 Task: Send an email with the signature Levi Robinson with the subject Request for feedback on a training manual and the message I would like to request a project status update report. from softage.3@softage.net to softage.1@softage.net with an attached audio file Audio_short_story.mp3 and move the email from Sent Items to the folder Inquiries
Action: Mouse moved to (189, 310)
Screenshot: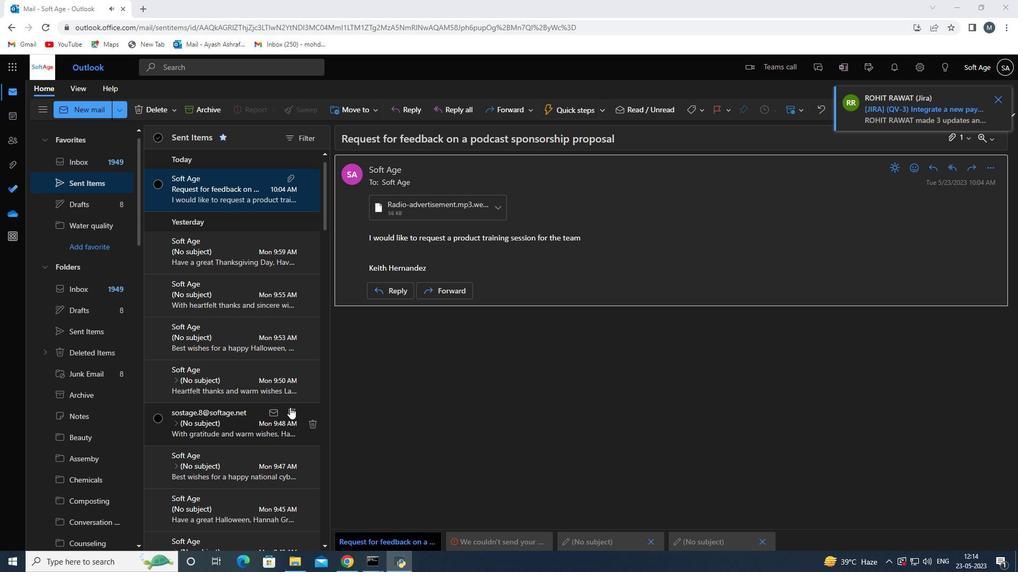 
Action: Mouse scrolled (189, 311) with delta (0, 0)
Screenshot: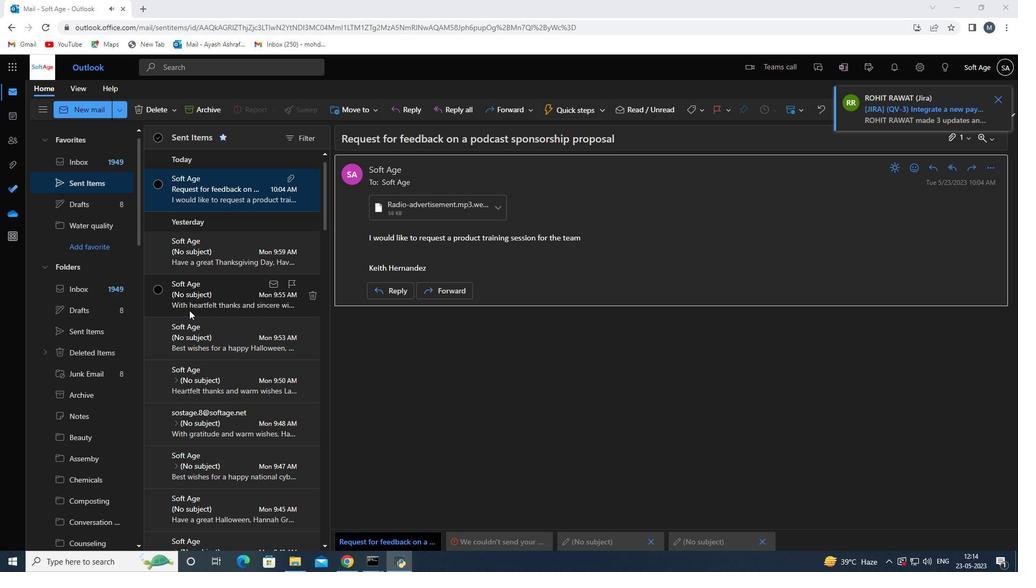 
Action: Mouse scrolled (189, 311) with delta (0, 0)
Screenshot: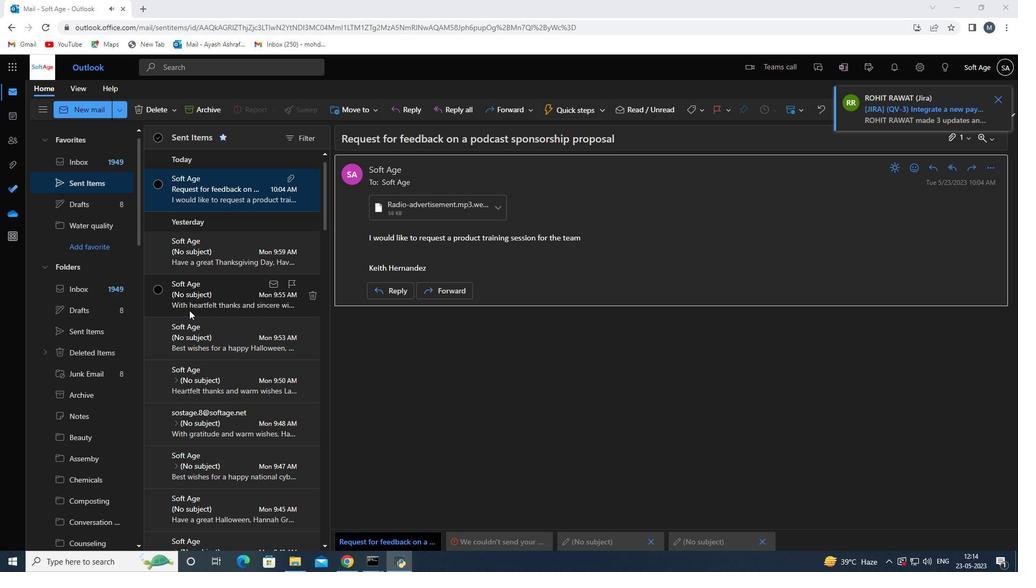 
Action: Mouse moved to (83, 165)
Screenshot: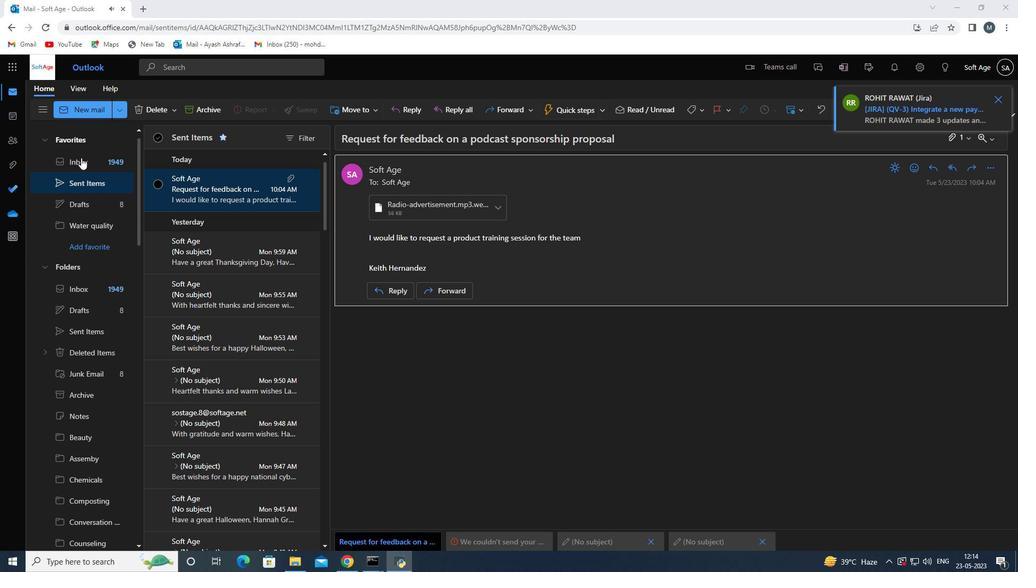 
Action: Mouse pressed left at (83, 165)
Screenshot: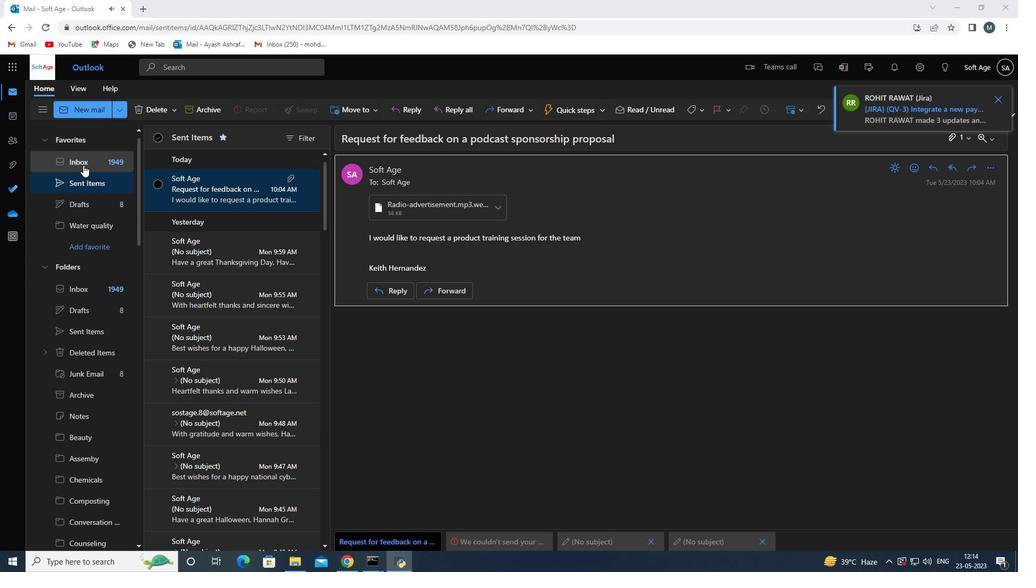 
Action: Mouse moved to (83, 108)
Screenshot: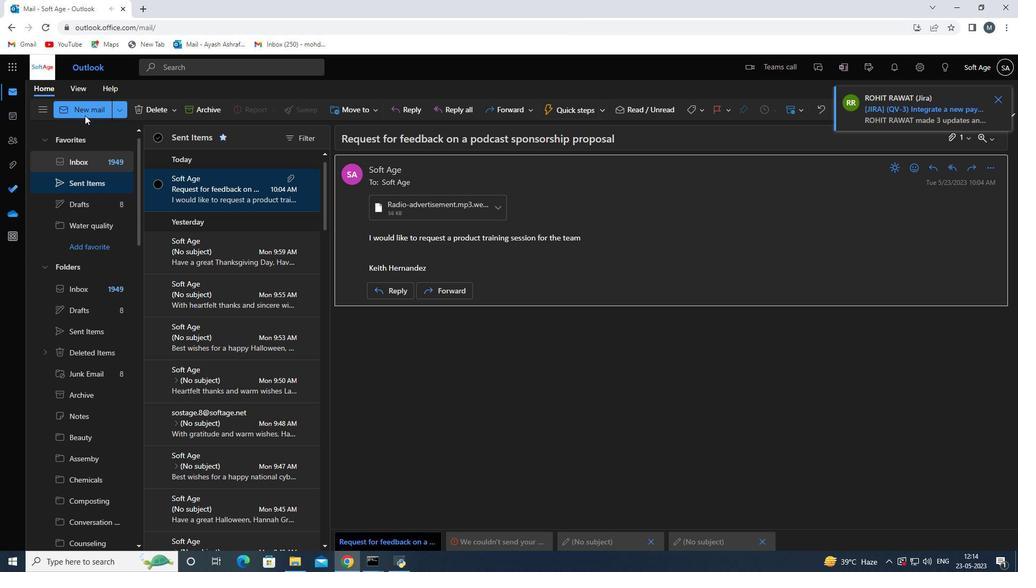 
Action: Mouse pressed left at (83, 108)
Screenshot: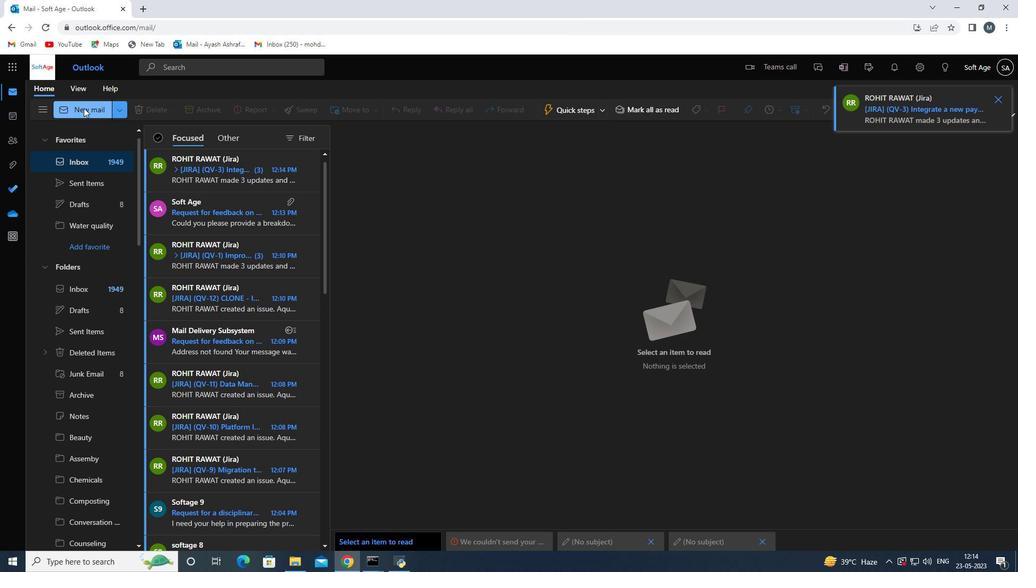 
Action: Mouse moved to (707, 111)
Screenshot: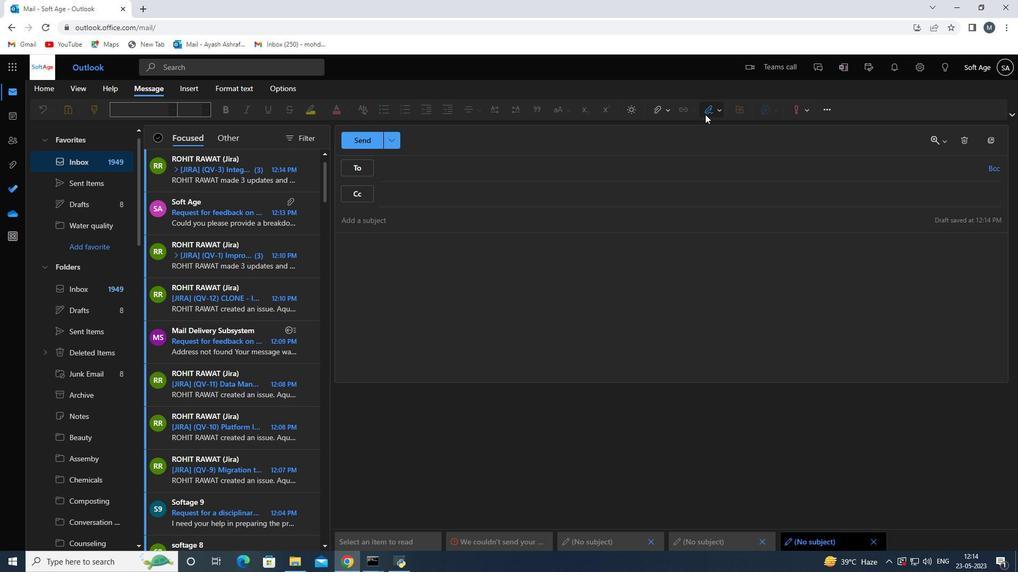 
Action: Mouse pressed left at (707, 111)
Screenshot: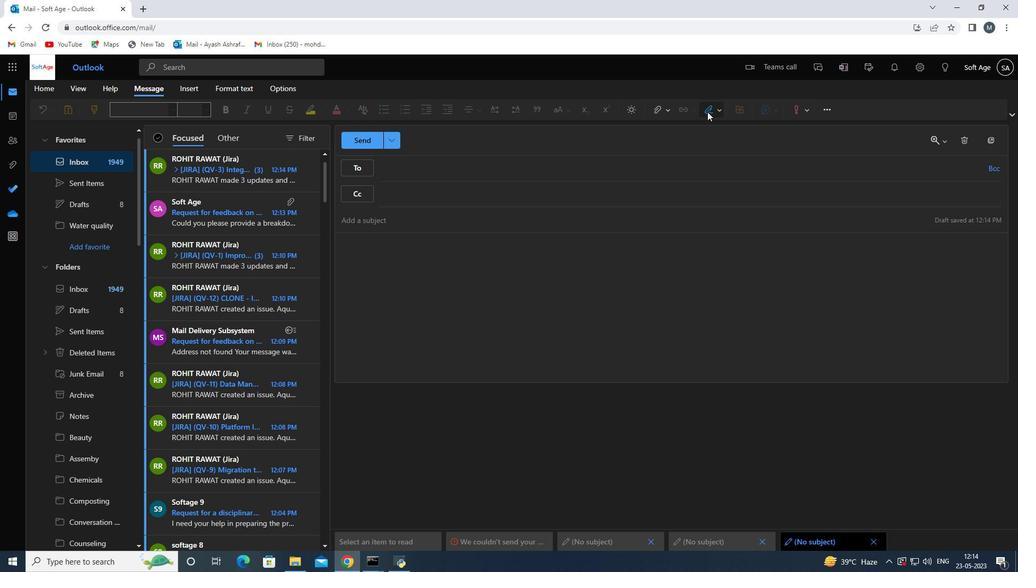 
Action: Mouse moved to (703, 153)
Screenshot: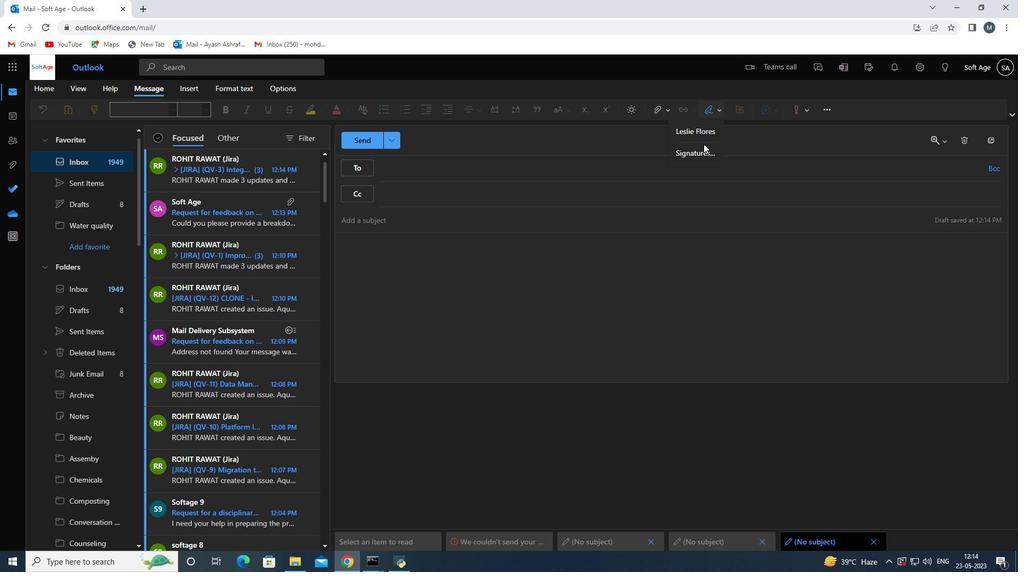 
Action: Mouse pressed left at (703, 153)
Screenshot: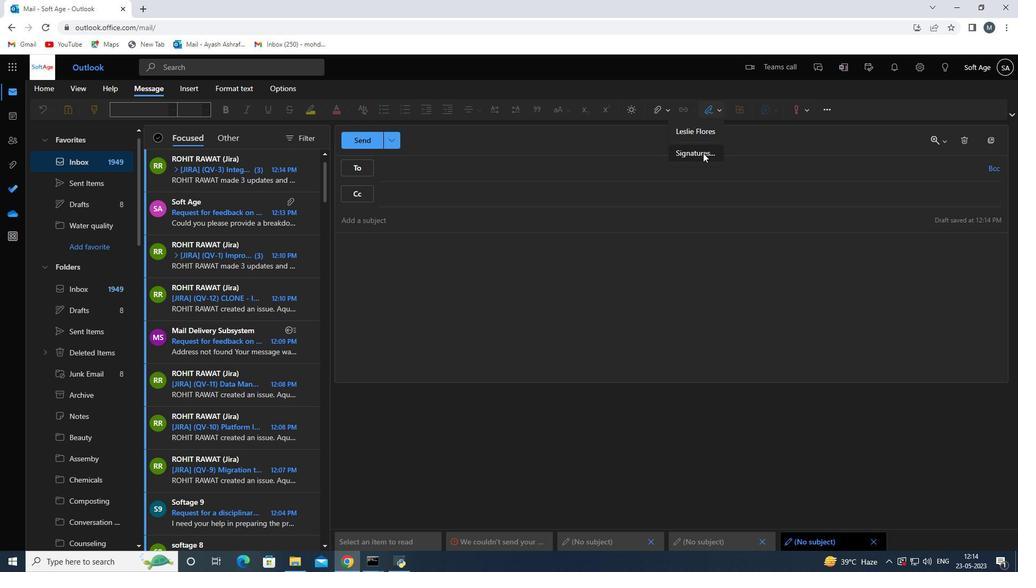 
Action: Mouse moved to (719, 188)
Screenshot: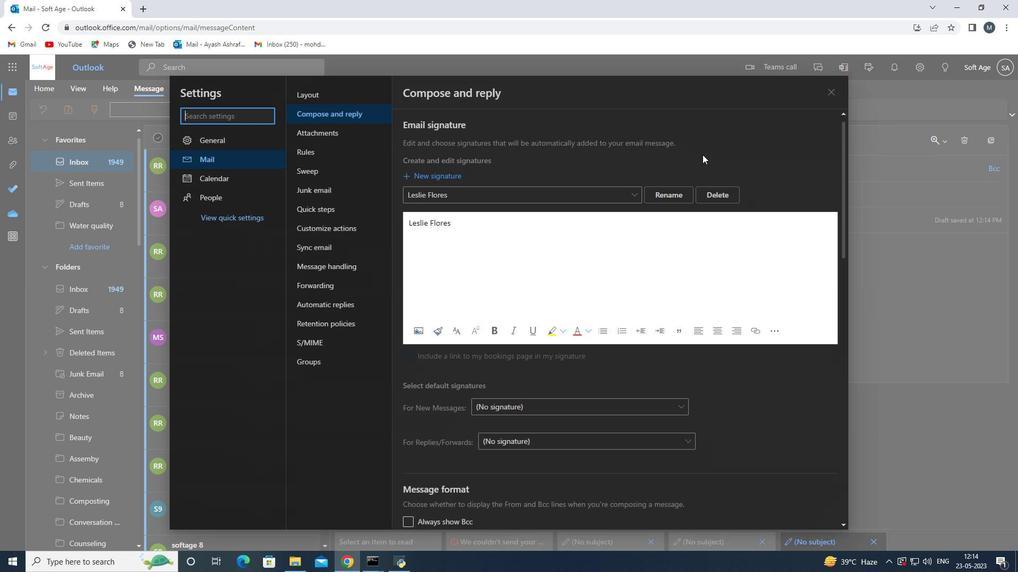 
Action: Mouse pressed left at (719, 188)
Screenshot: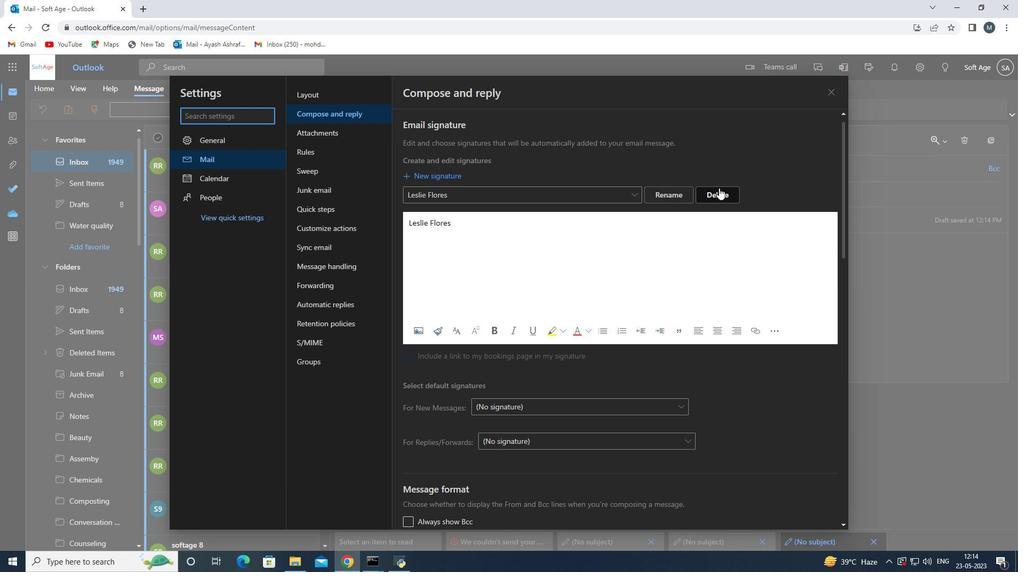 
Action: Mouse moved to (469, 194)
Screenshot: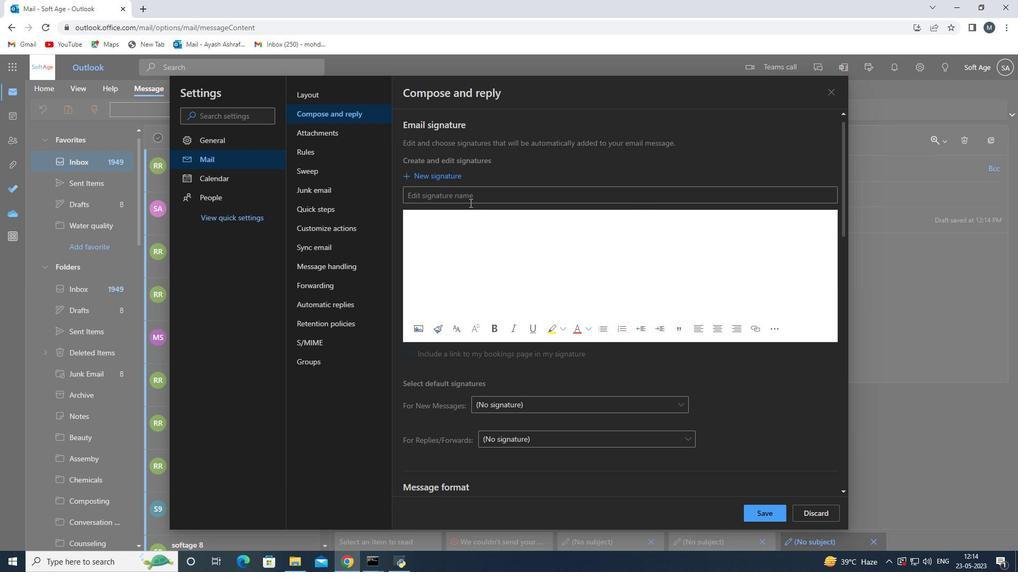 
Action: Mouse pressed left at (469, 194)
Screenshot: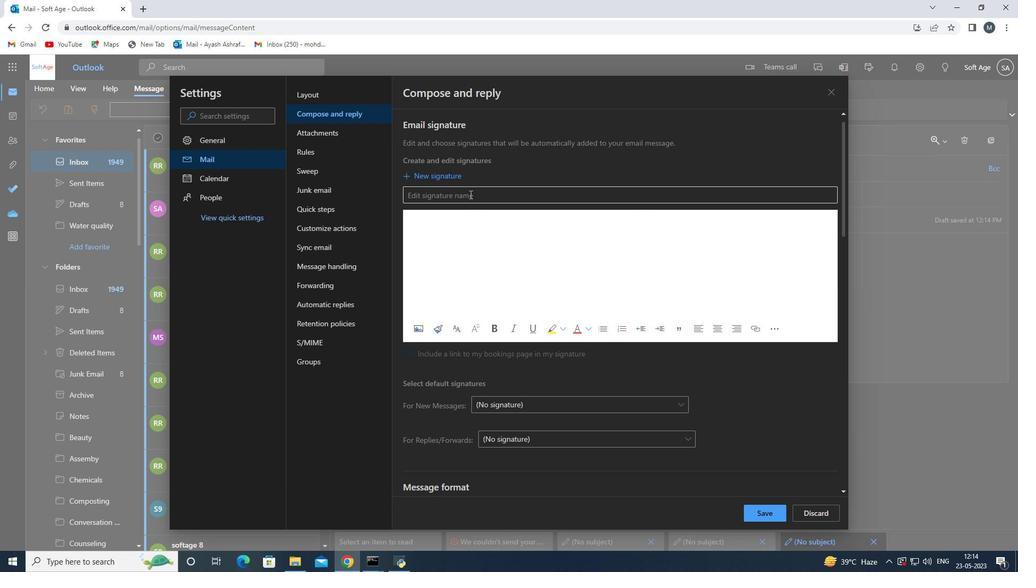 
Action: Key pressed <Key.shift>Levi<Key.space><Key.shift>Robinson<Key.enter>
Screenshot: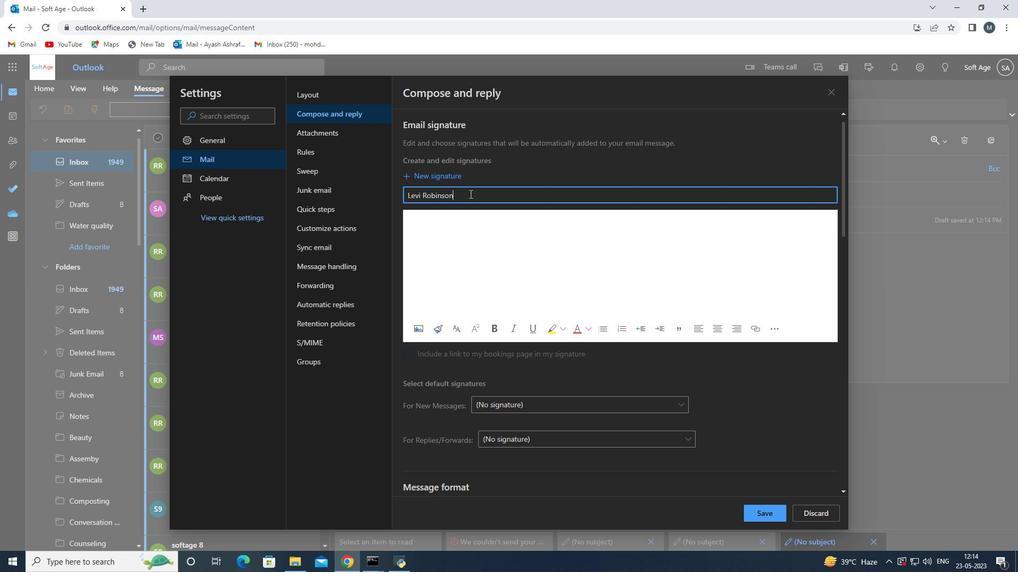 
Action: Mouse moved to (460, 228)
Screenshot: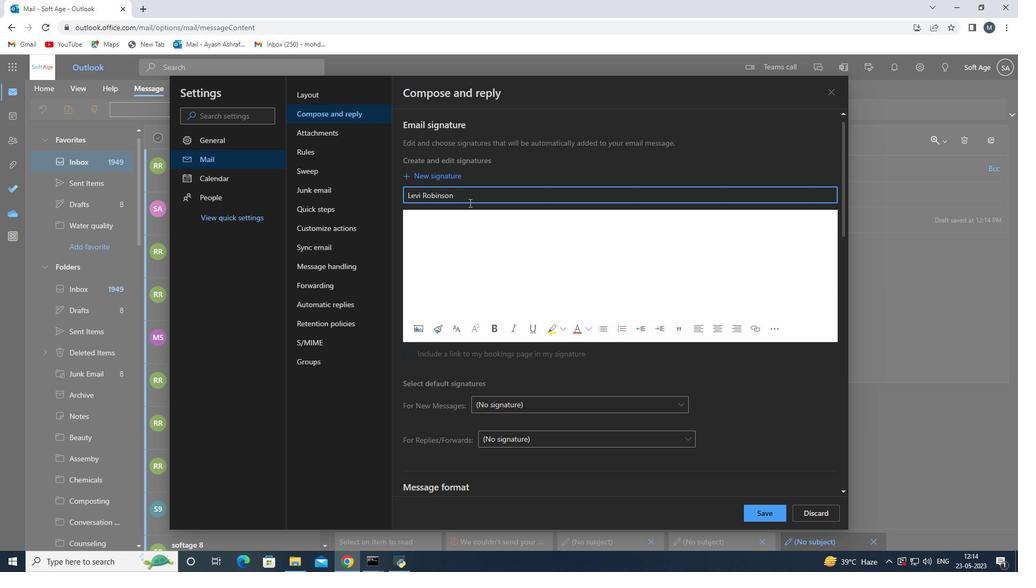 
Action: Mouse pressed left at (460, 228)
Screenshot: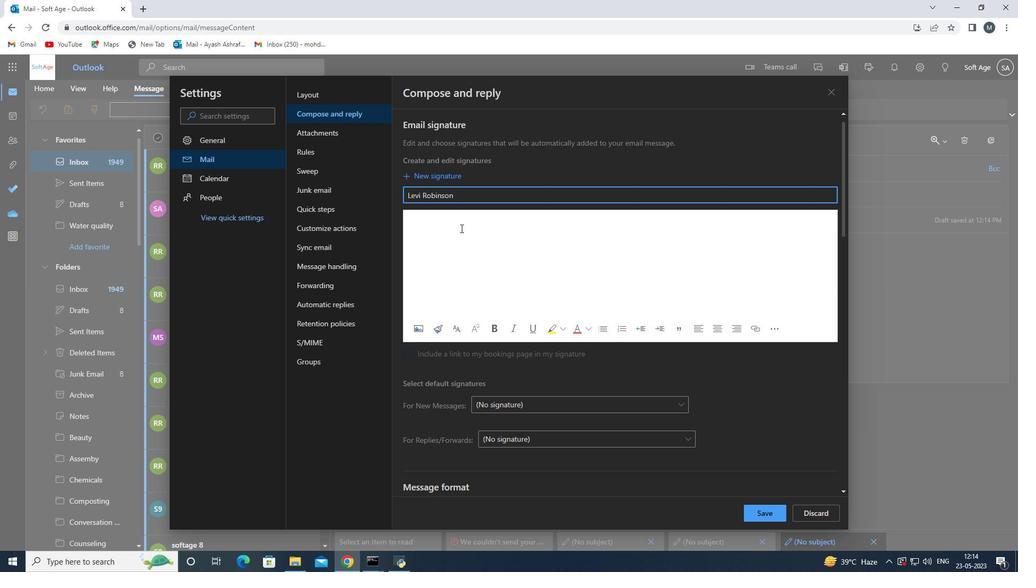 
Action: Key pressed <Key.shift>Levi<Key.space><Key.shift>Robinson<Key.space>
Screenshot: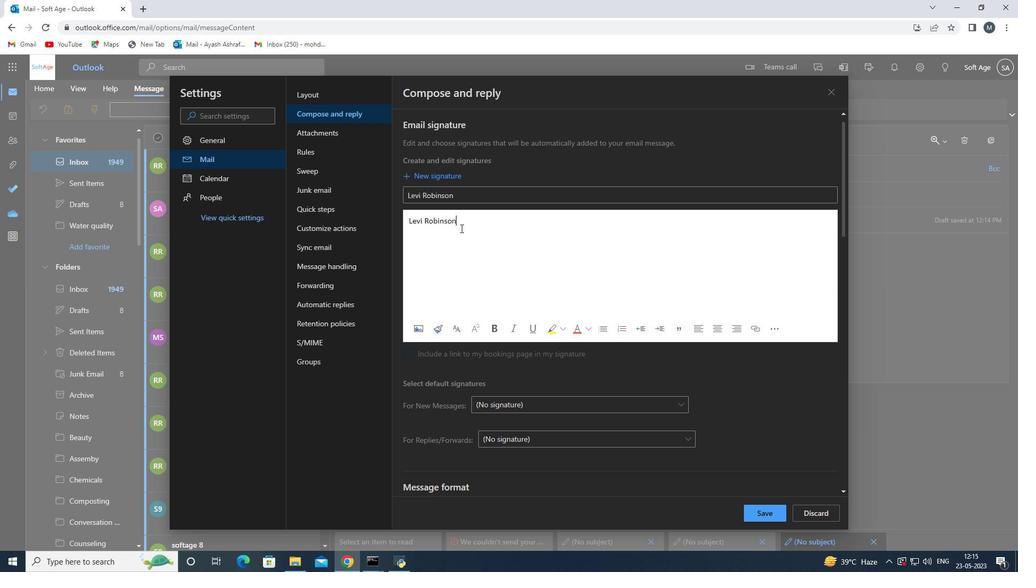 
Action: Mouse moved to (760, 516)
Screenshot: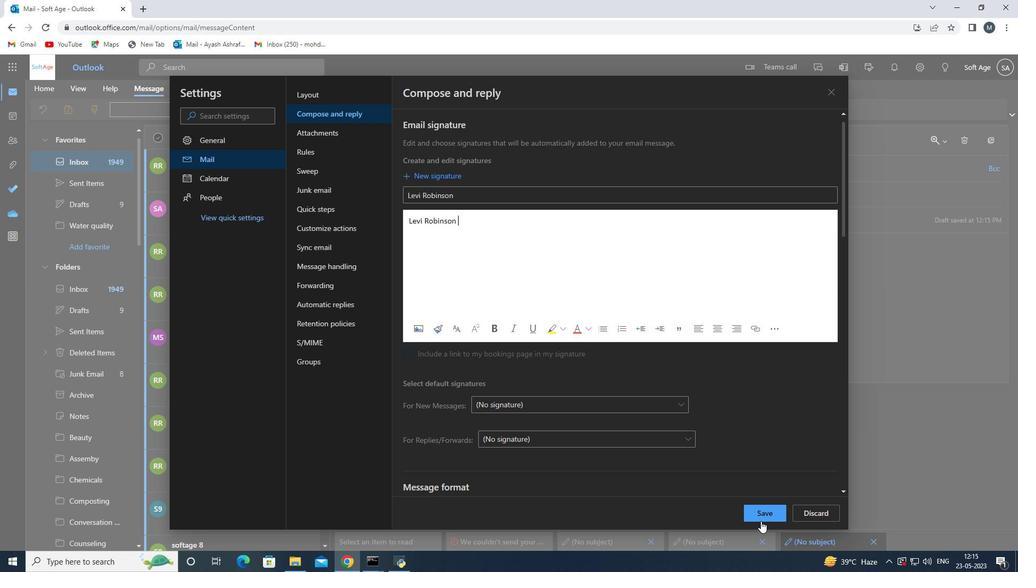 
Action: Mouse pressed left at (760, 516)
Screenshot: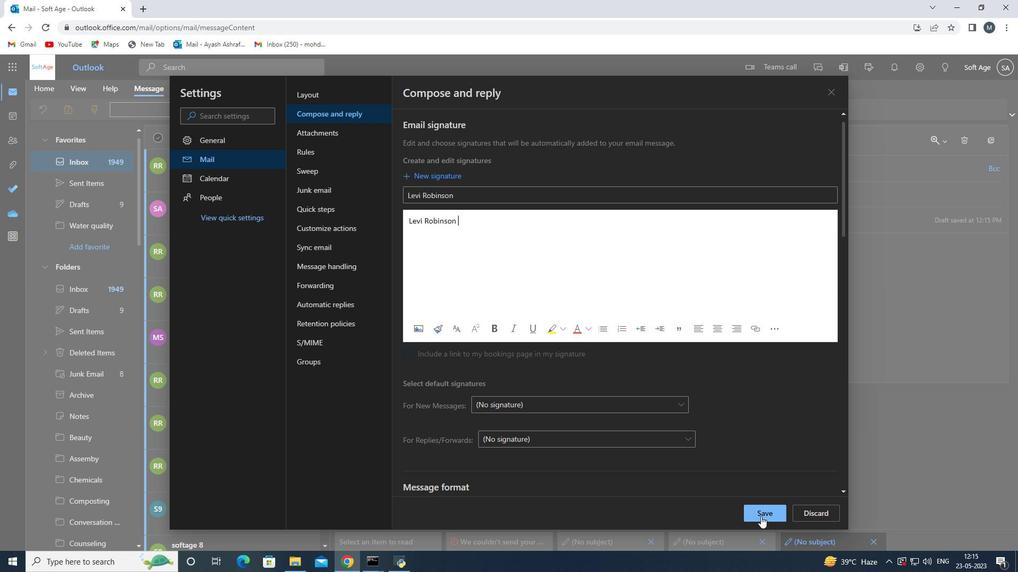 
Action: Mouse moved to (823, 93)
Screenshot: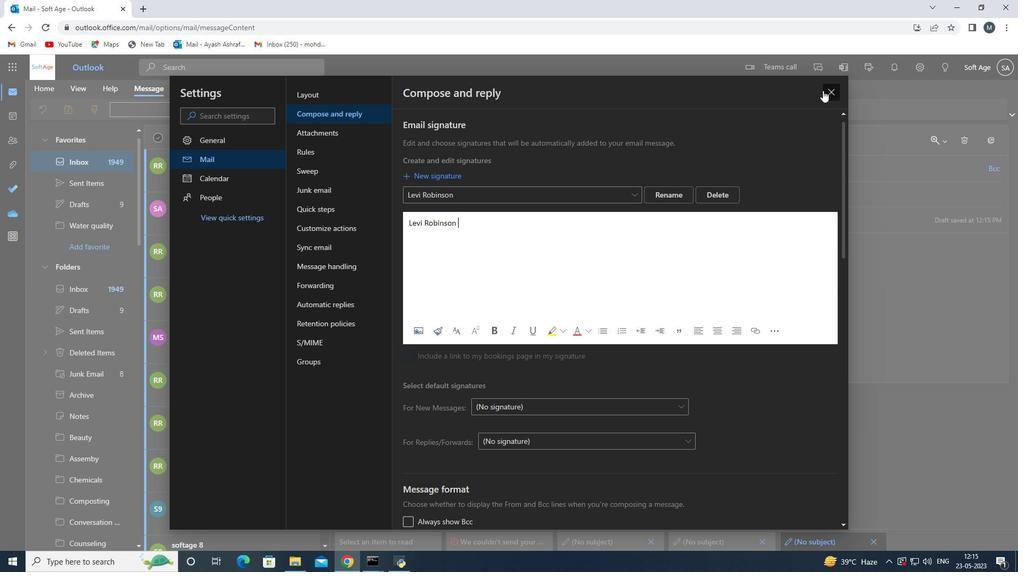 
Action: Mouse pressed left at (823, 93)
Screenshot: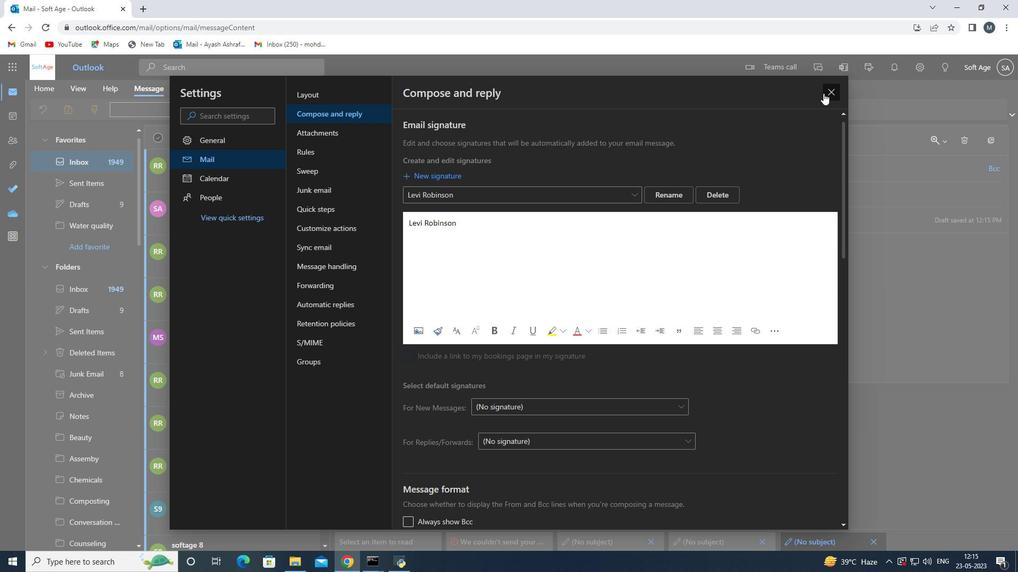 
Action: Mouse moved to (433, 220)
Screenshot: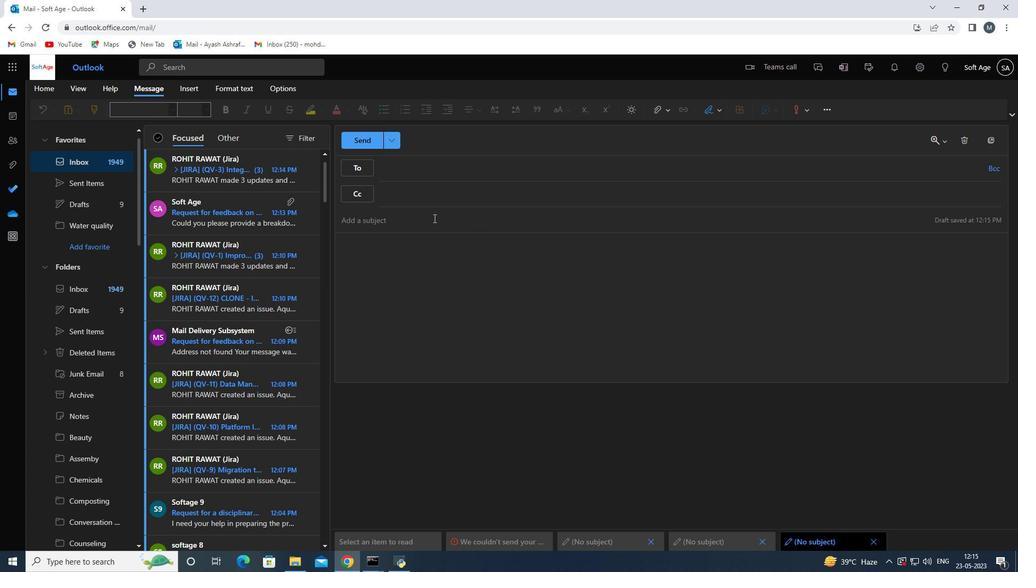 
Action: Mouse pressed left at (433, 220)
Screenshot: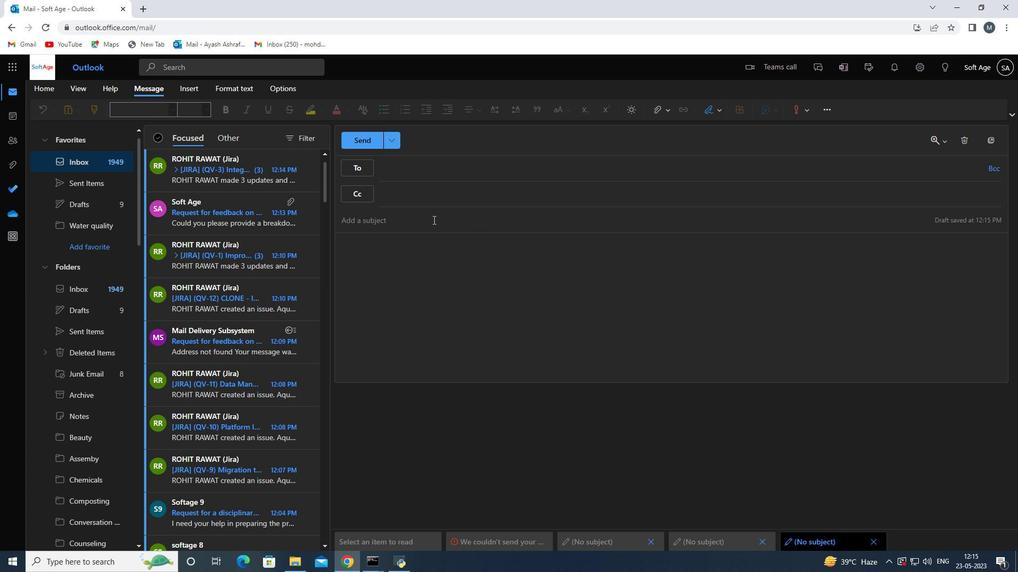 
Action: Key pressed <Key.shift>Request<Key.space>for<Key.space>feedback<Key.space>ona<Key.space>training<Key.space>
Screenshot: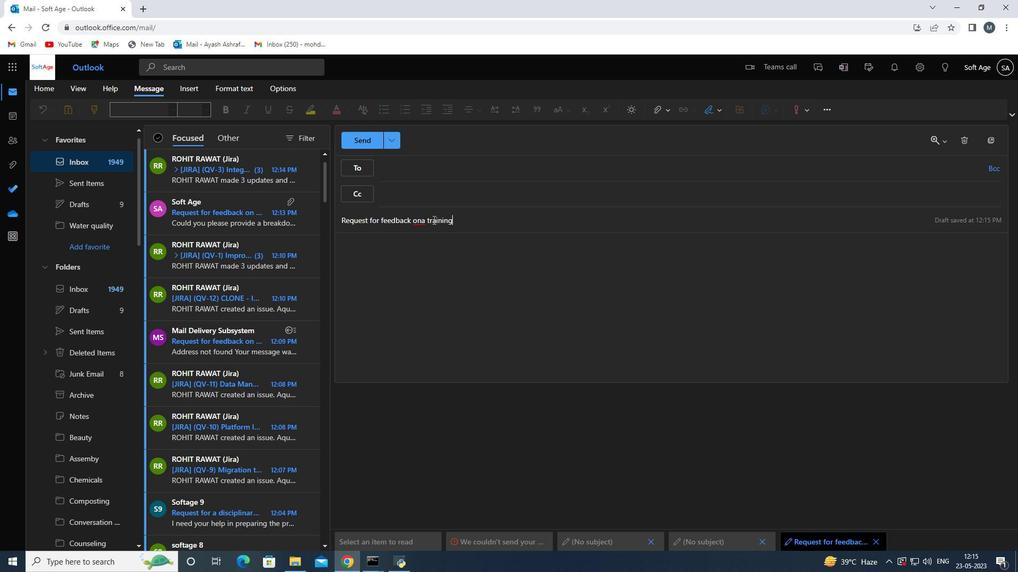 
Action: Mouse moved to (421, 222)
Screenshot: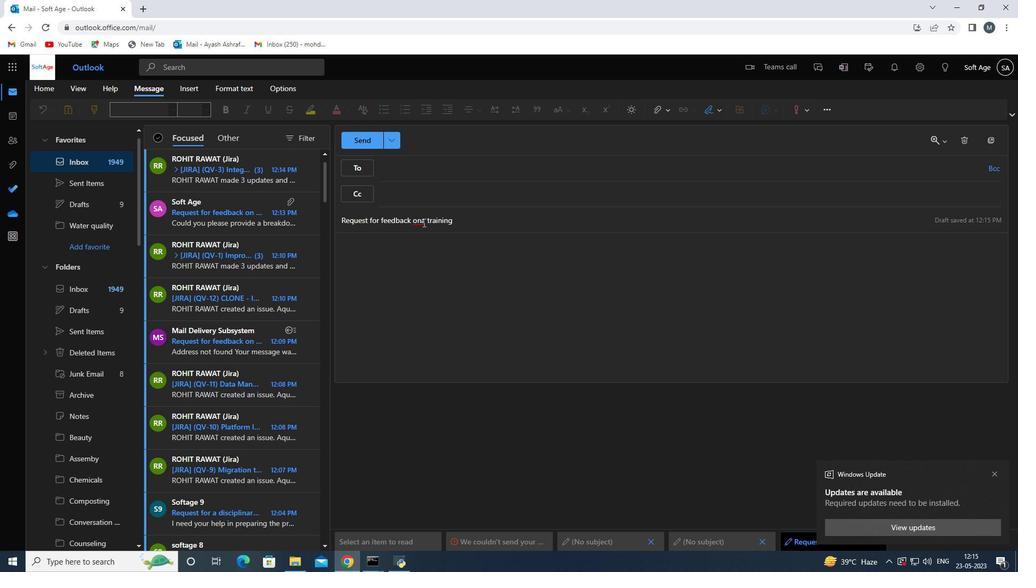 
Action: Mouse pressed left at (421, 222)
Screenshot: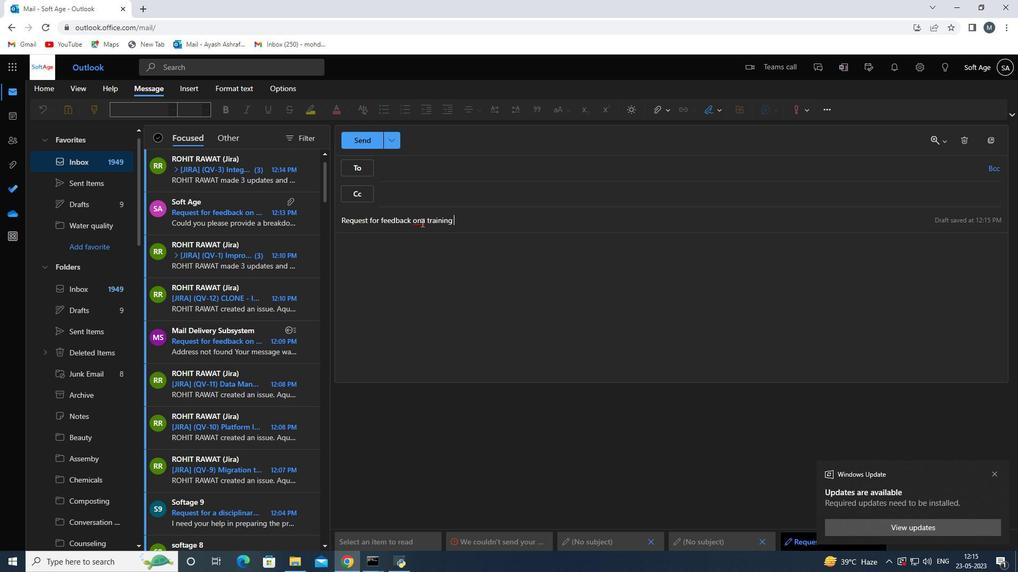 
Action: Mouse moved to (425, 223)
Screenshot: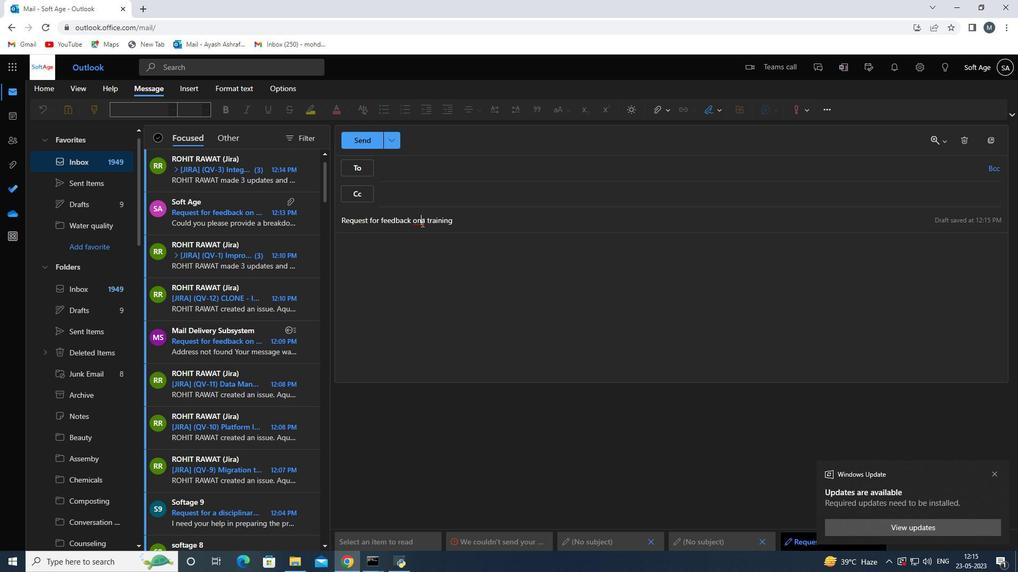 
Action: Key pressed <Key.space>
Screenshot: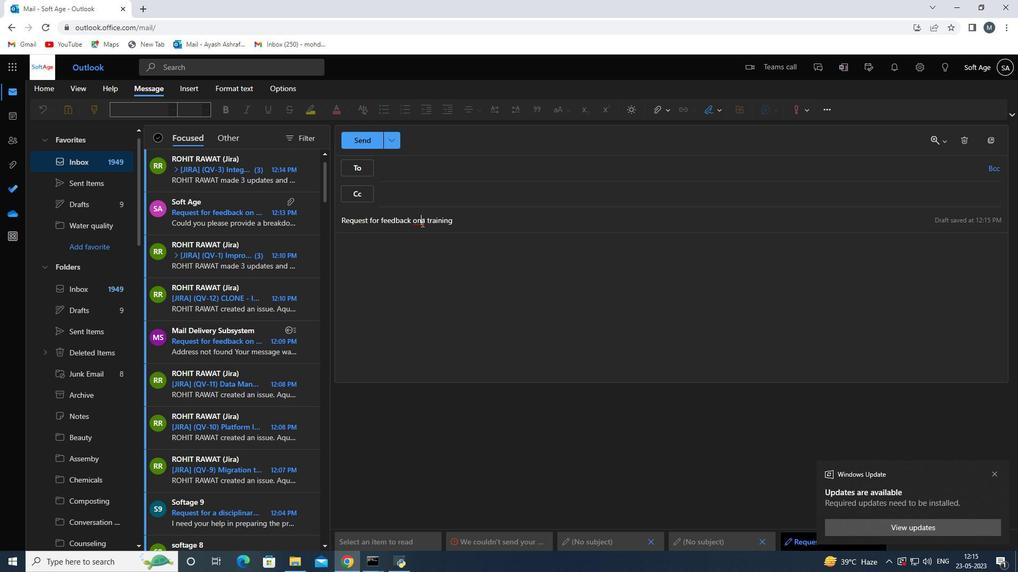 
Action: Mouse moved to (469, 224)
Screenshot: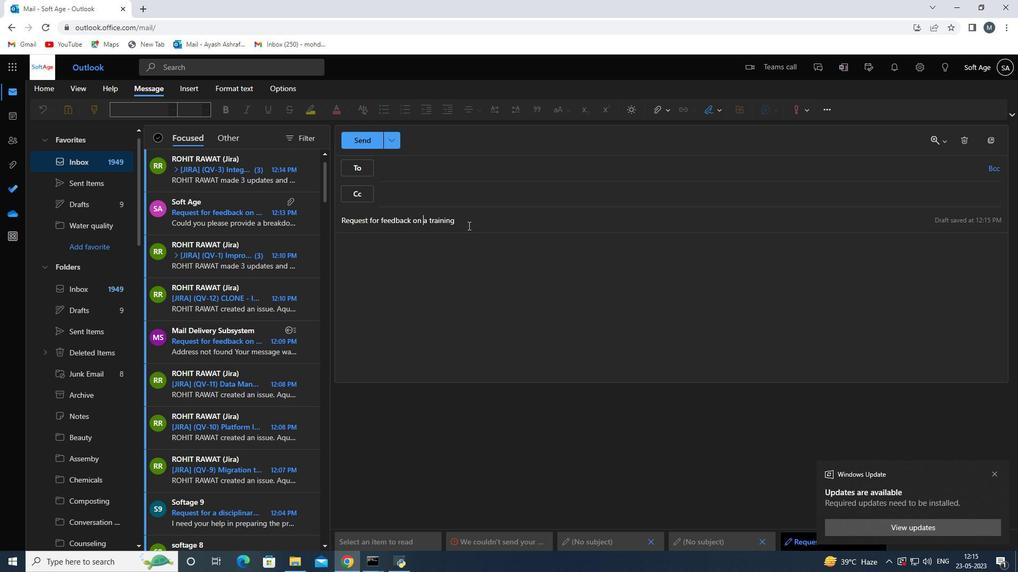 
Action: Mouse pressed left at (469, 224)
Screenshot: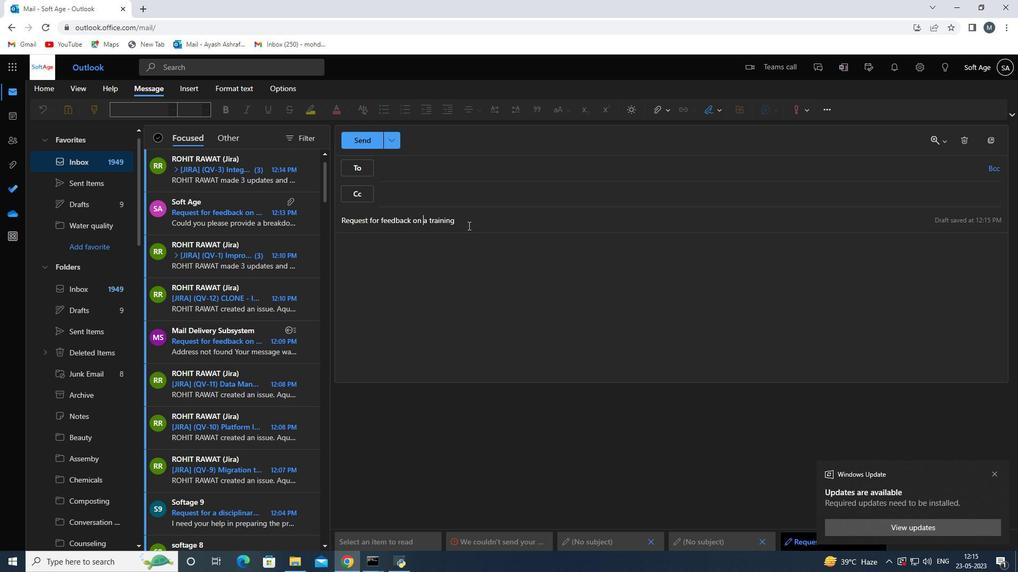 
Action: Key pressed mnaua<Key.backspace><Key.backspace><Key.backspace><Key.backspace>anual<Key.space>
Screenshot: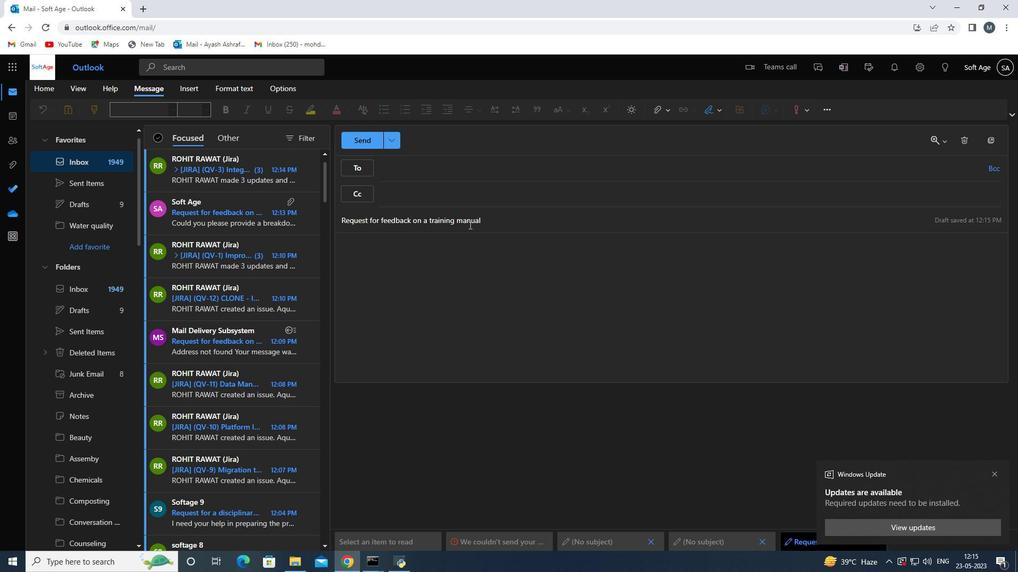 
Action: Mouse moved to (452, 252)
Screenshot: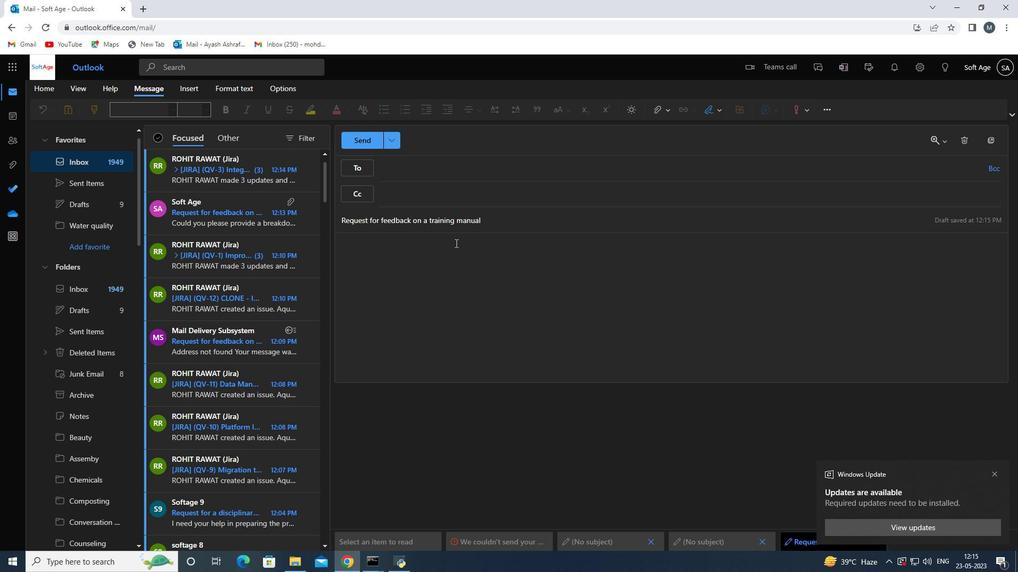 
Action: Key pressed <Key.enter><Key.shift>i<Key.space>would<Key.space>like<Key.space>to<Key.space>request<Key.space>a<Key.space>project<Key.space>status<Key.space>update<Key.space>report<Key.space>
Screenshot: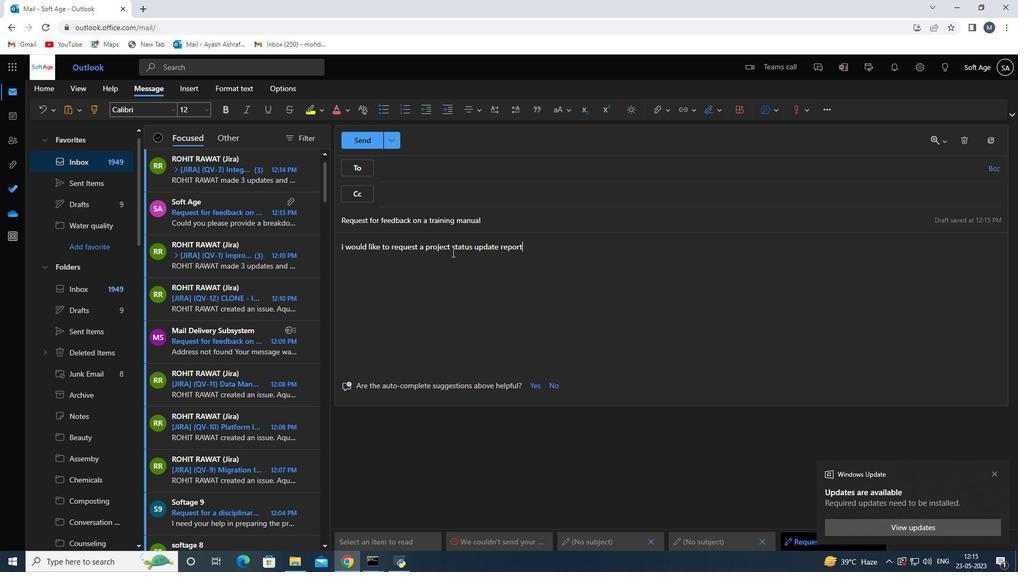 
Action: Mouse moved to (718, 114)
Screenshot: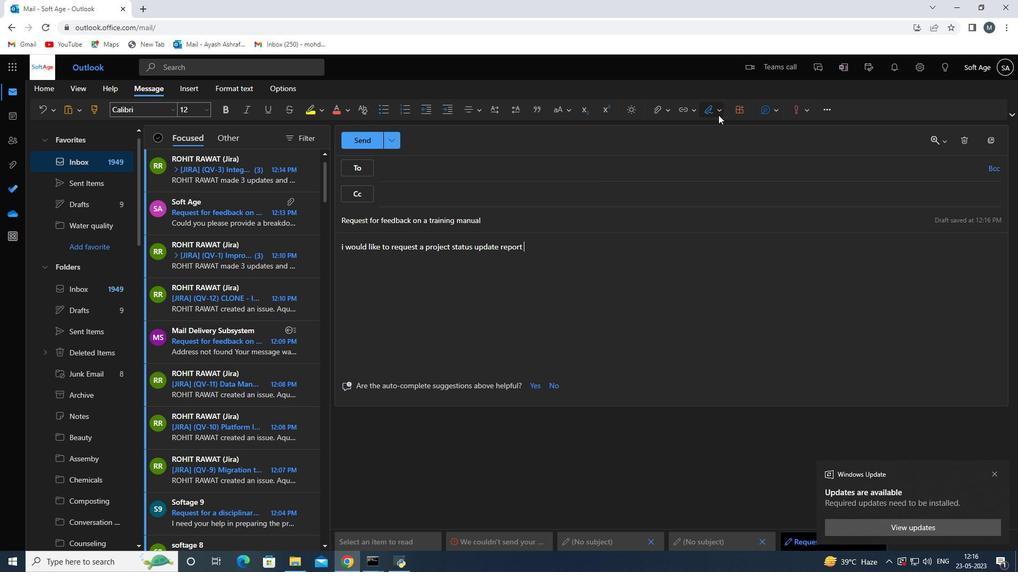
Action: Mouse pressed left at (718, 114)
Screenshot: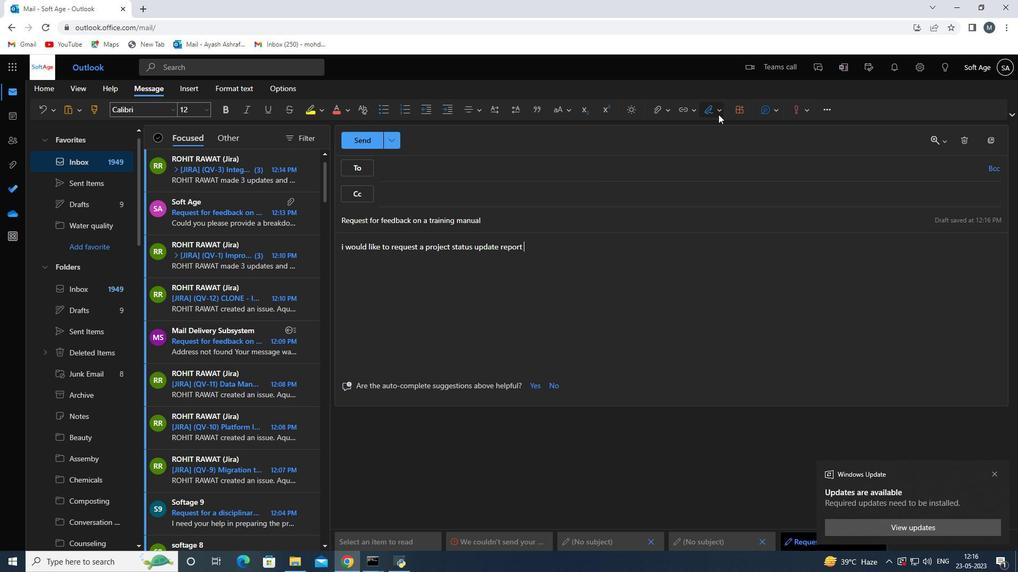 
Action: Mouse moved to (706, 132)
Screenshot: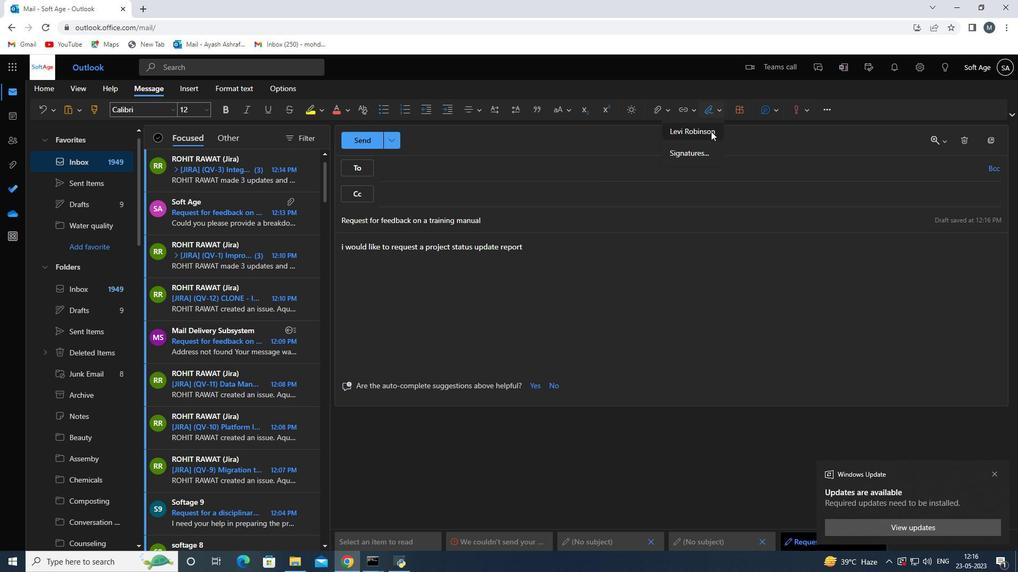 
Action: Mouse pressed left at (706, 132)
Screenshot: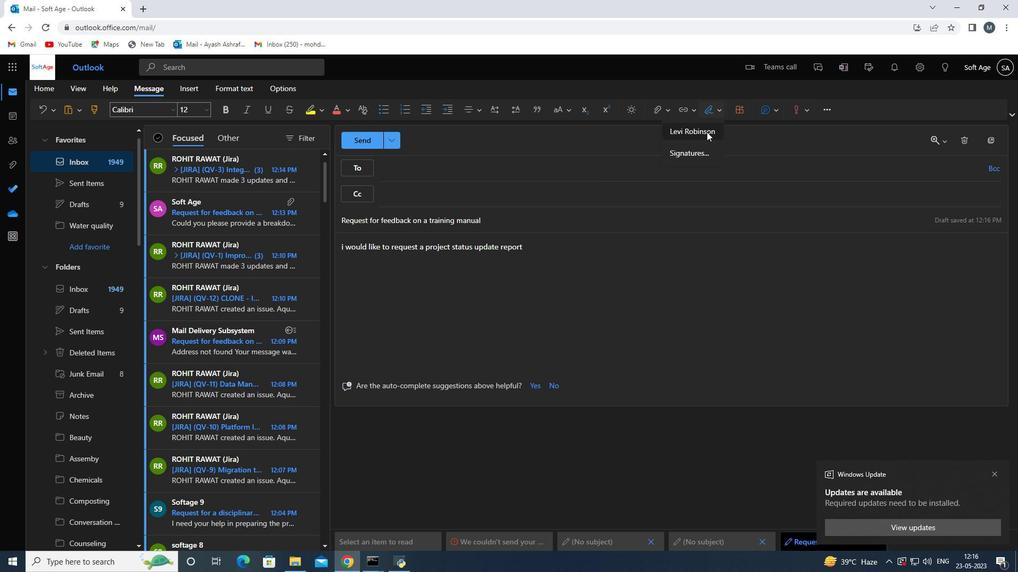 
Action: Mouse moved to (468, 170)
Screenshot: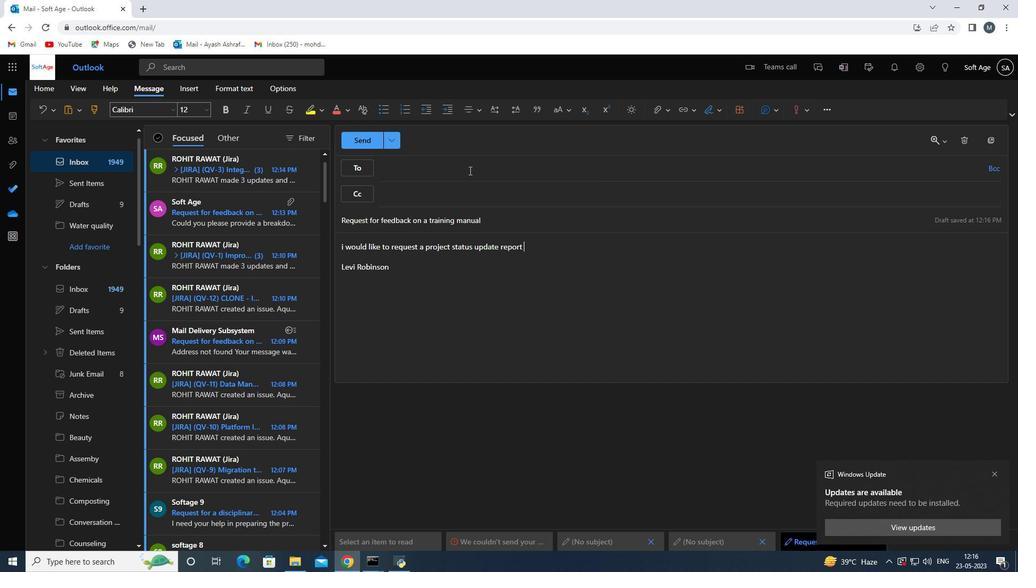 
Action: Mouse pressed left at (468, 170)
Screenshot: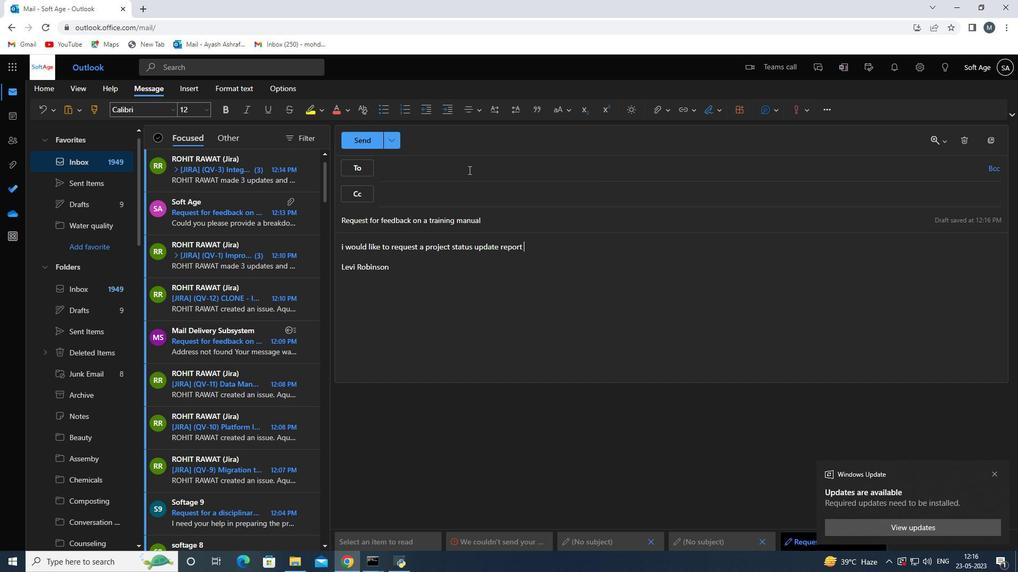 
Action: Key pressed softage.1<Key.shift>@softage.net
Screenshot: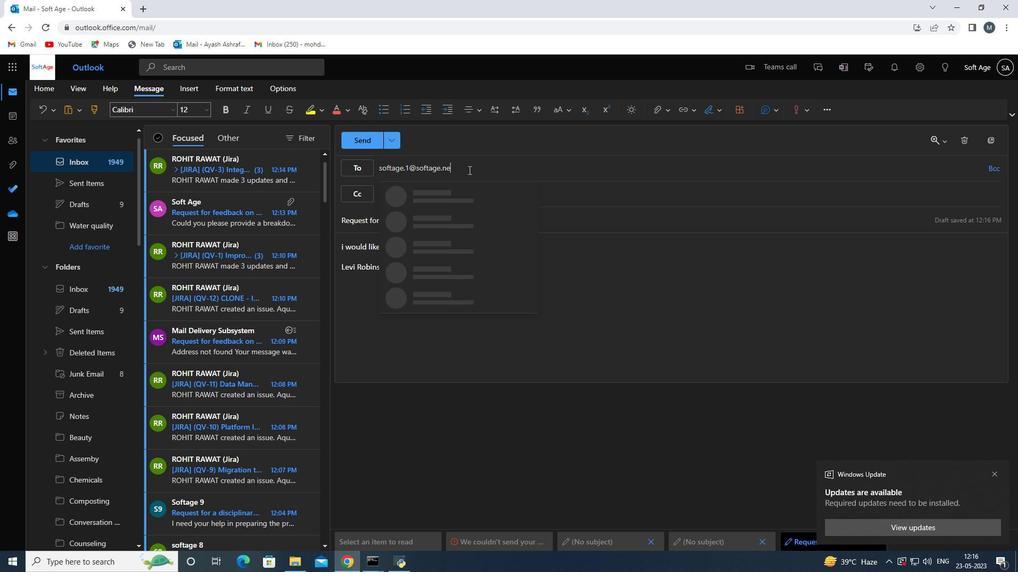 
Action: Mouse moved to (465, 191)
Screenshot: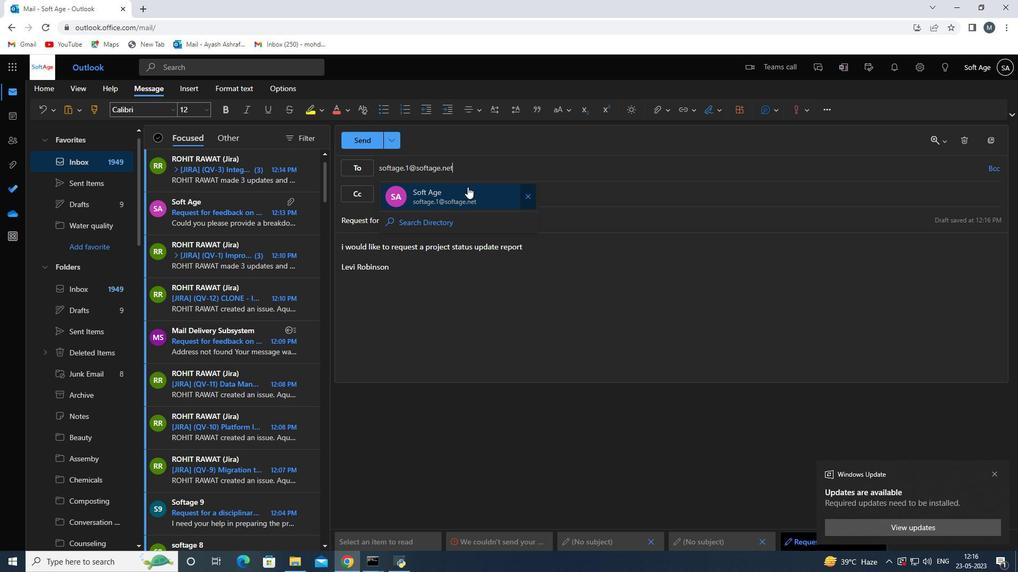 
Action: Mouse pressed left at (465, 191)
Screenshot: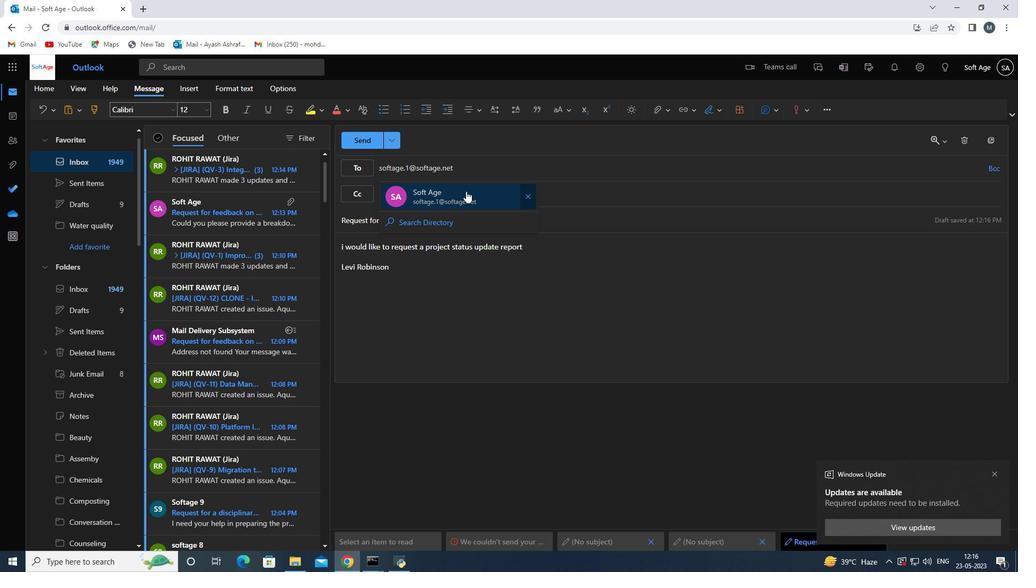 
Action: Mouse moved to (661, 114)
Screenshot: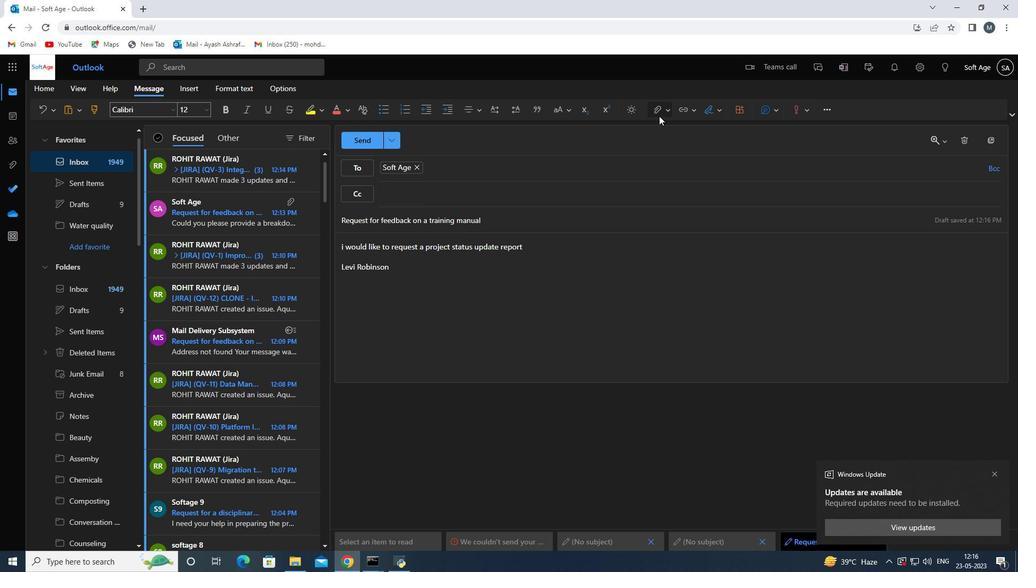 
Action: Mouse pressed left at (661, 114)
Screenshot: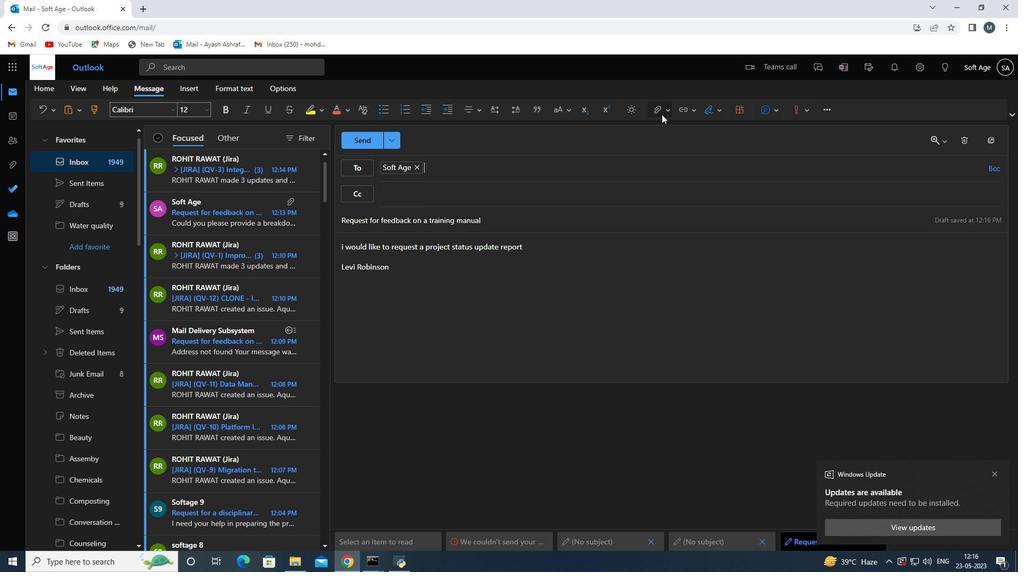 
Action: Mouse moved to (637, 129)
Screenshot: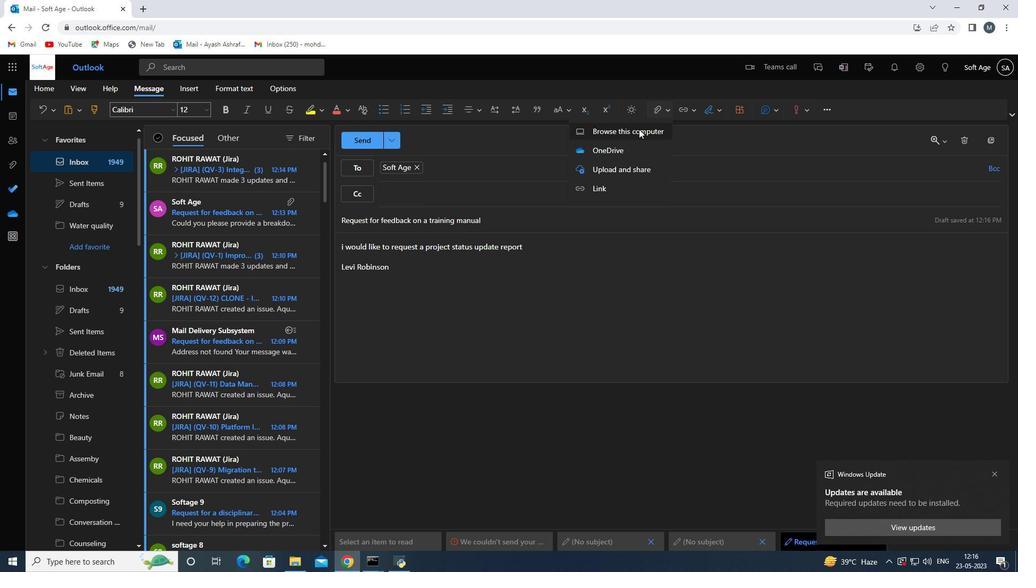 
Action: Mouse pressed left at (637, 129)
Screenshot: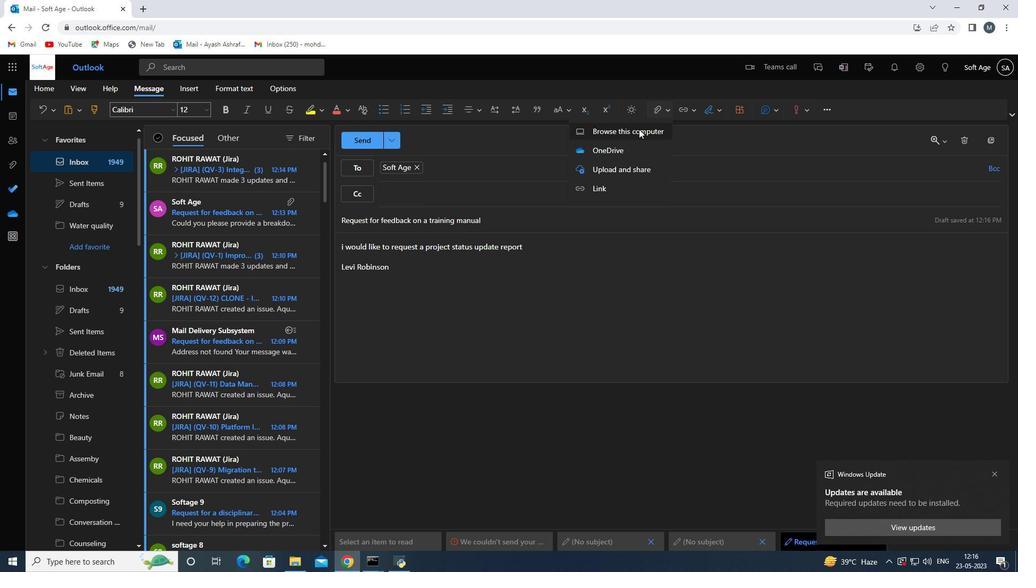 
Action: Mouse moved to (222, 172)
Screenshot: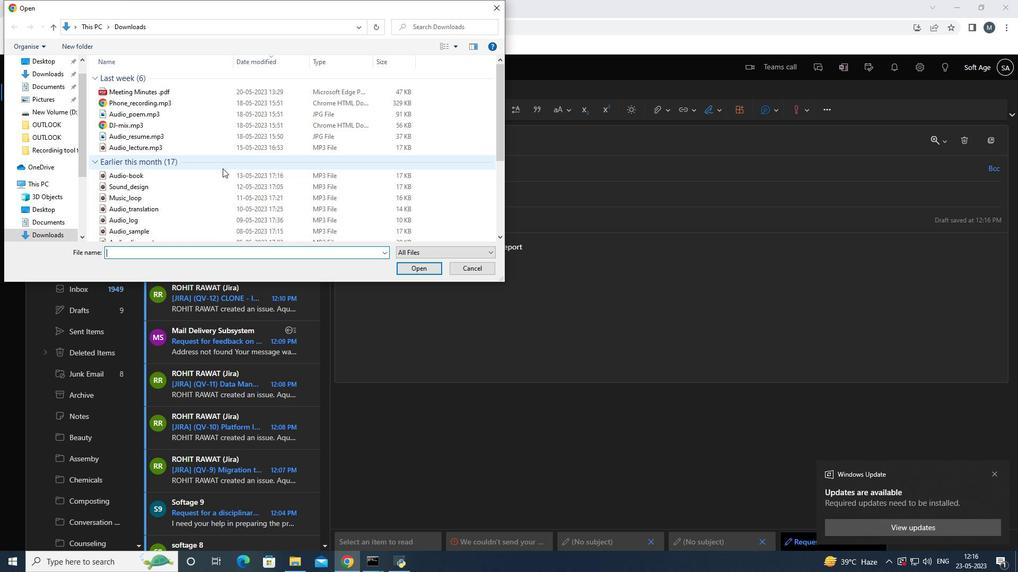 
Action: Mouse scrolled (222, 172) with delta (0, 0)
Screenshot: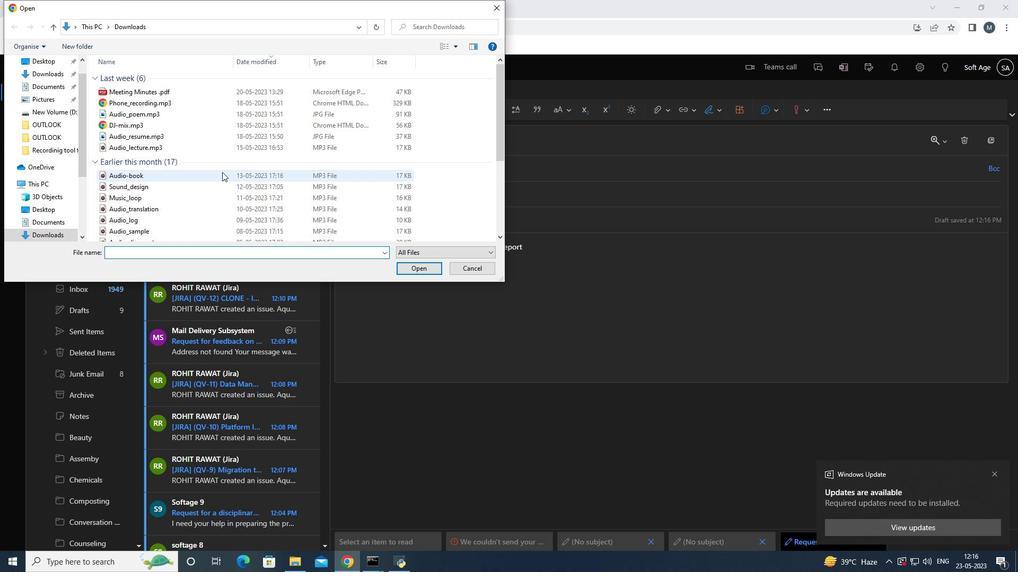 
Action: Mouse scrolled (222, 172) with delta (0, 0)
Screenshot: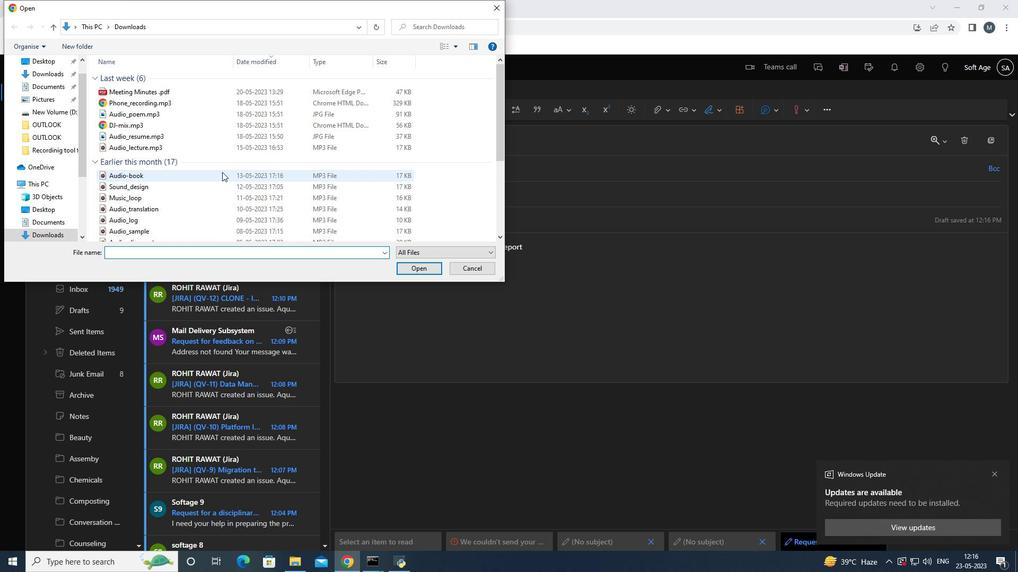
Action: Mouse scrolled (222, 172) with delta (0, 0)
Screenshot: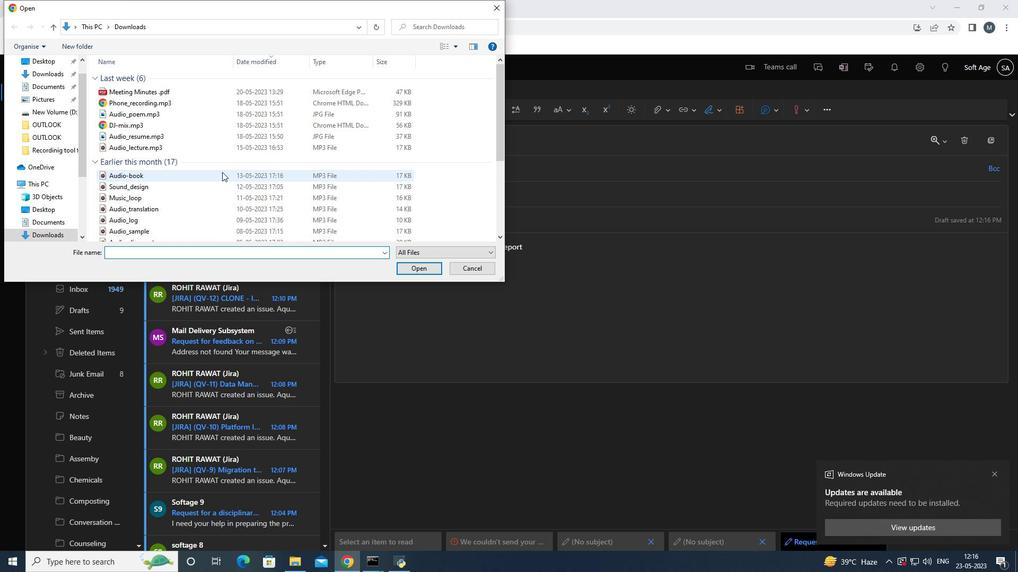
Action: Mouse scrolled (222, 172) with delta (0, 0)
Screenshot: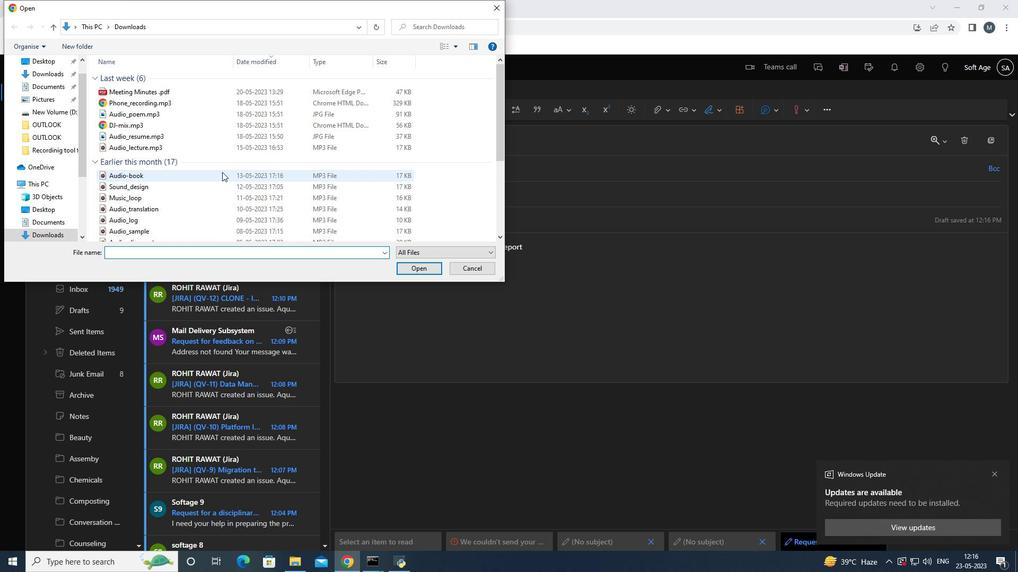 
Action: Mouse moved to (167, 194)
Screenshot: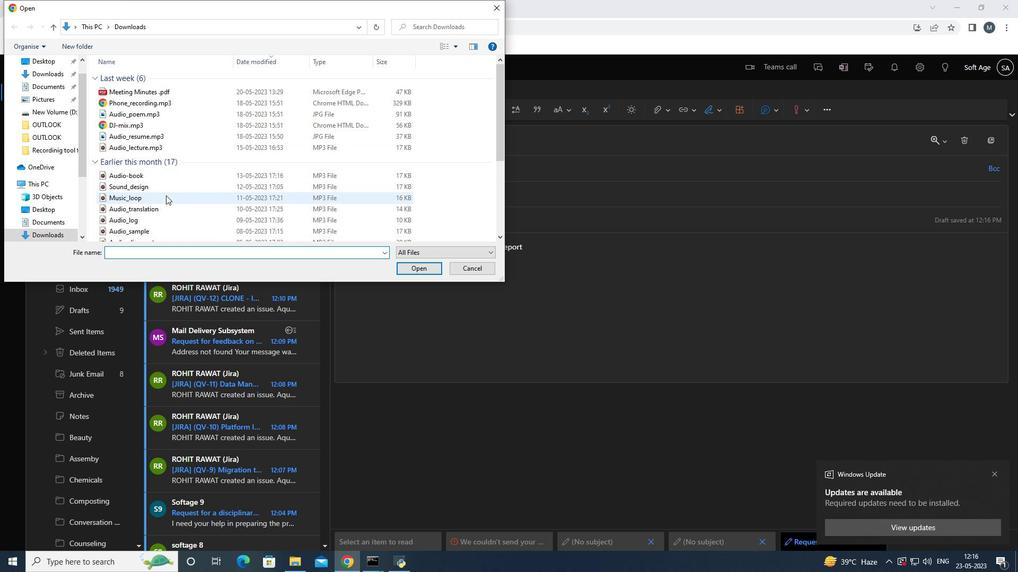 
Action: Mouse scrolled (167, 193) with delta (0, 0)
Screenshot: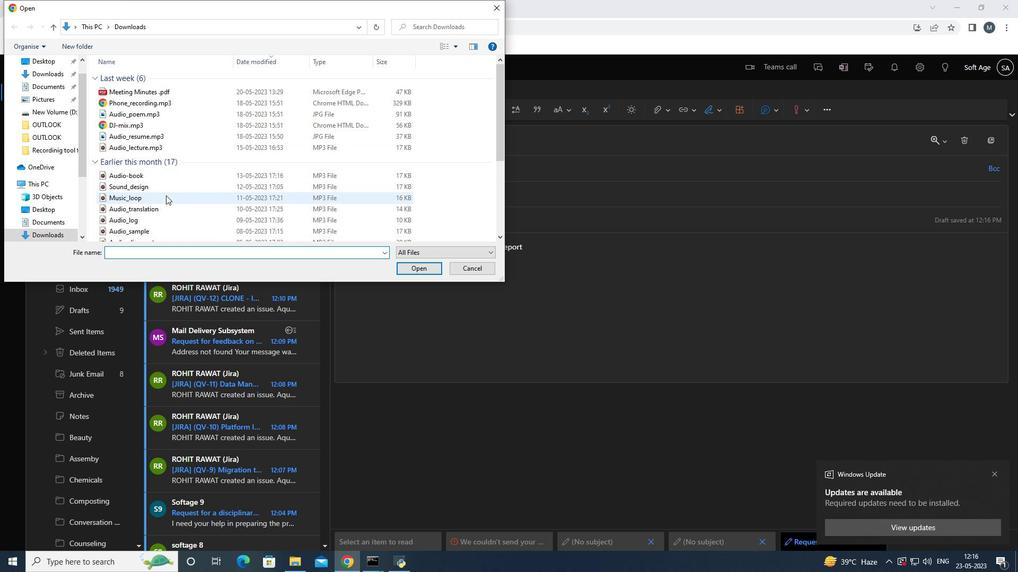 
Action: Mouse moved to (163, 195)
Screenshot: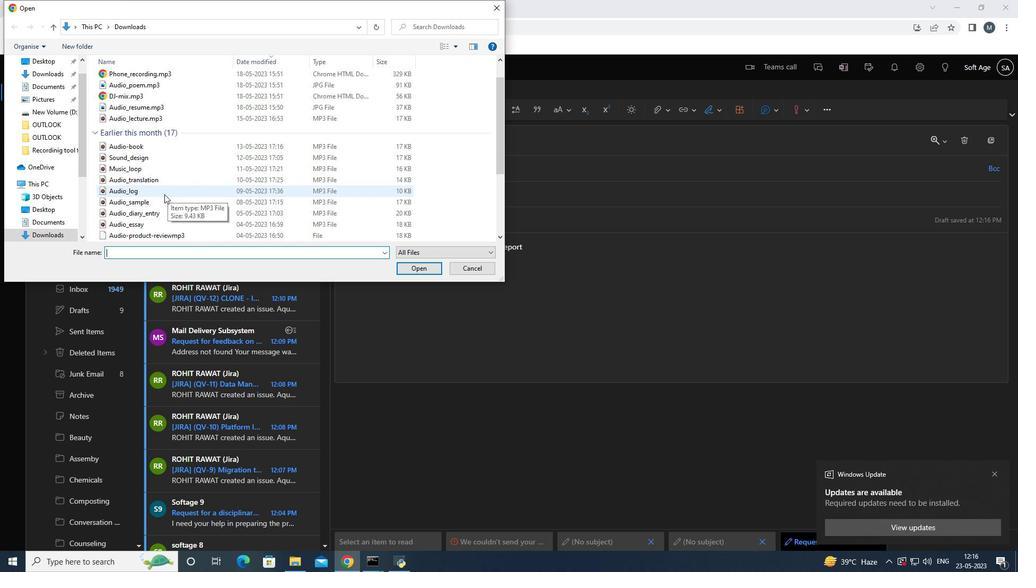 
Action: Mouse scrolled (163, 195) with delta (0, 0)
Screenshot: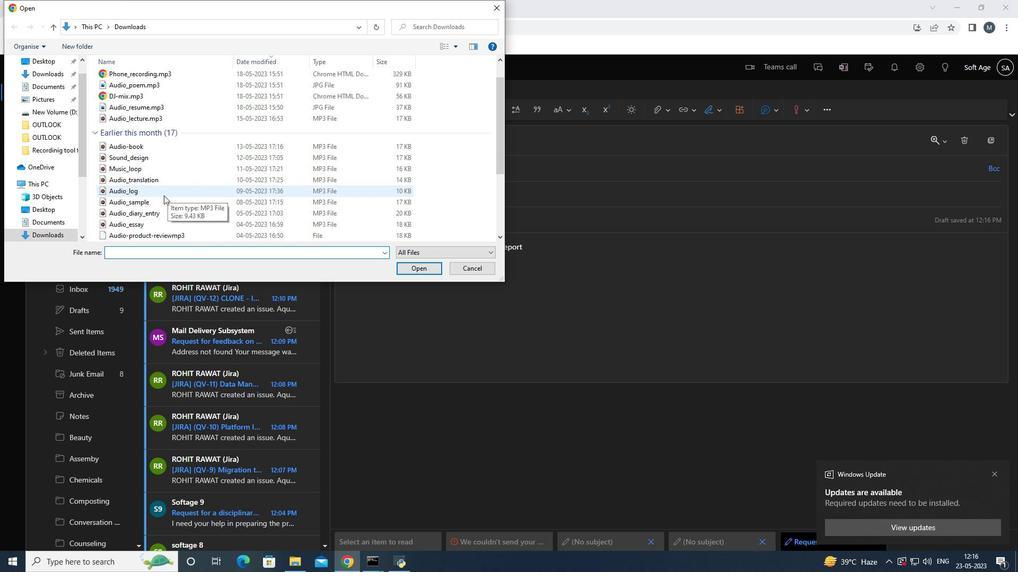 
Action: Mouse moved to (161, 215)
Screenshot: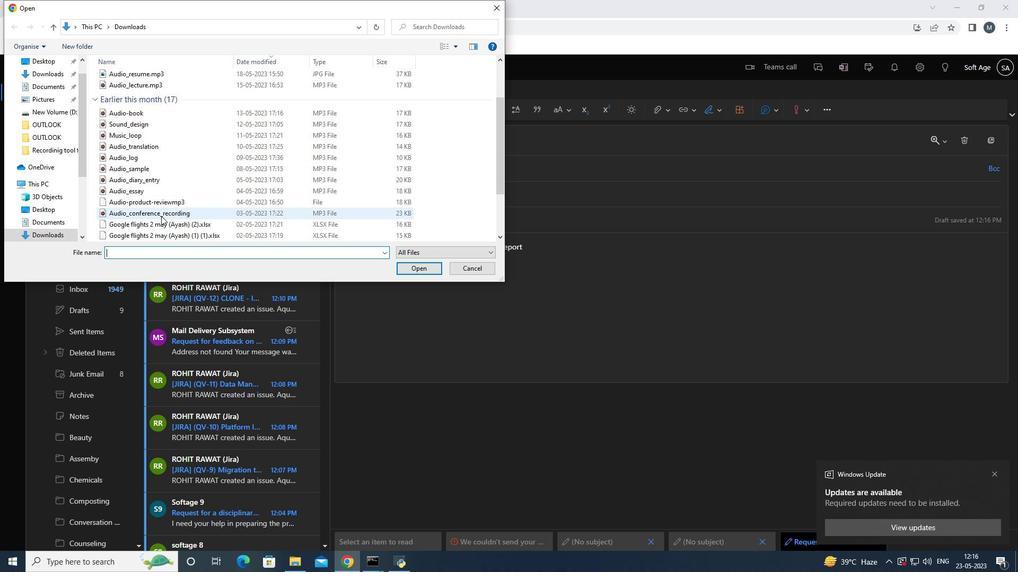 
Action: Mouse scrolled (161, 214) with delta (0, 0)
Screenshot: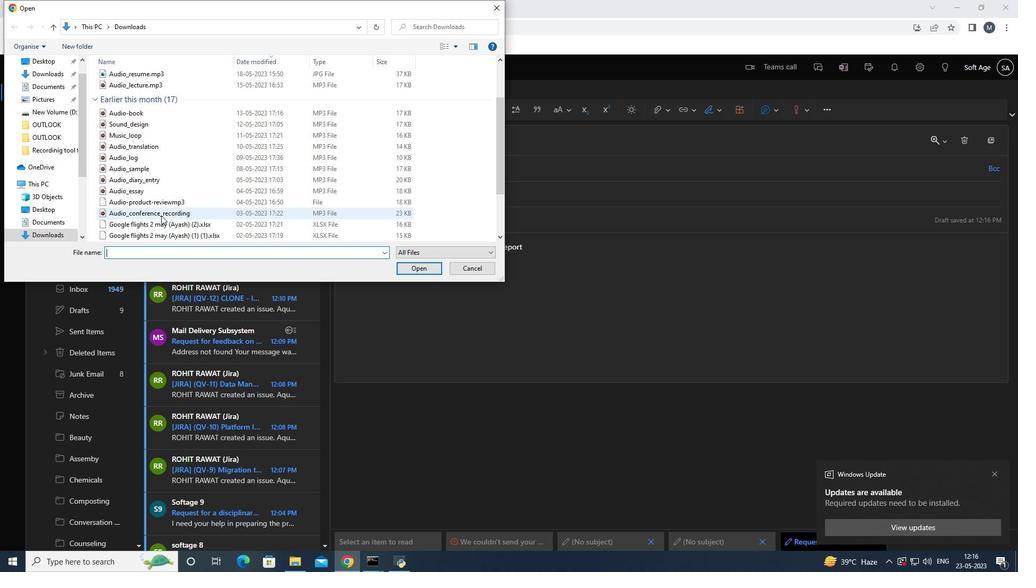 
Action: Mouse moved to (176, 193)
Screenshot: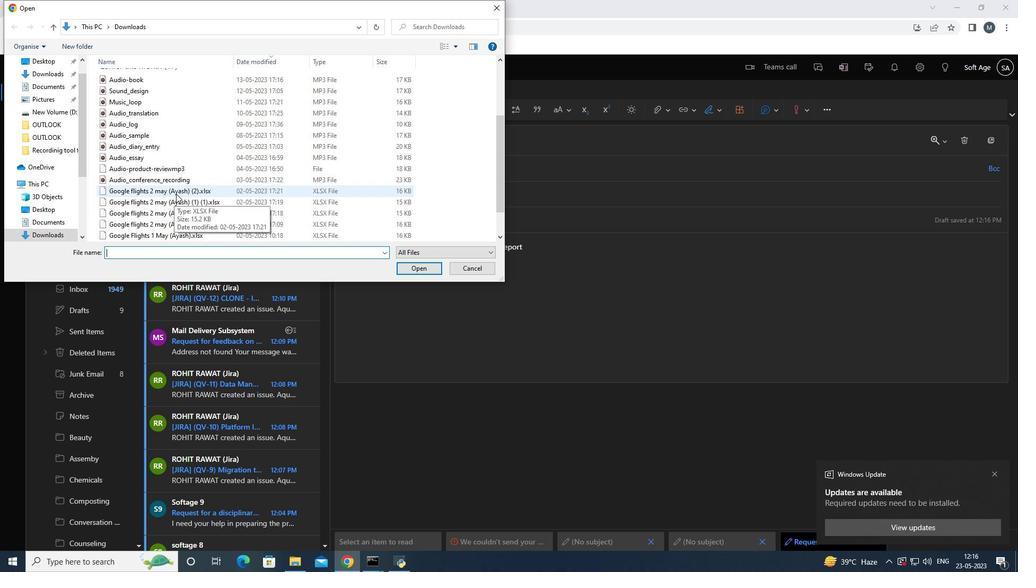 
Action: Mouse pressed left at (176, 193)
Screenshot: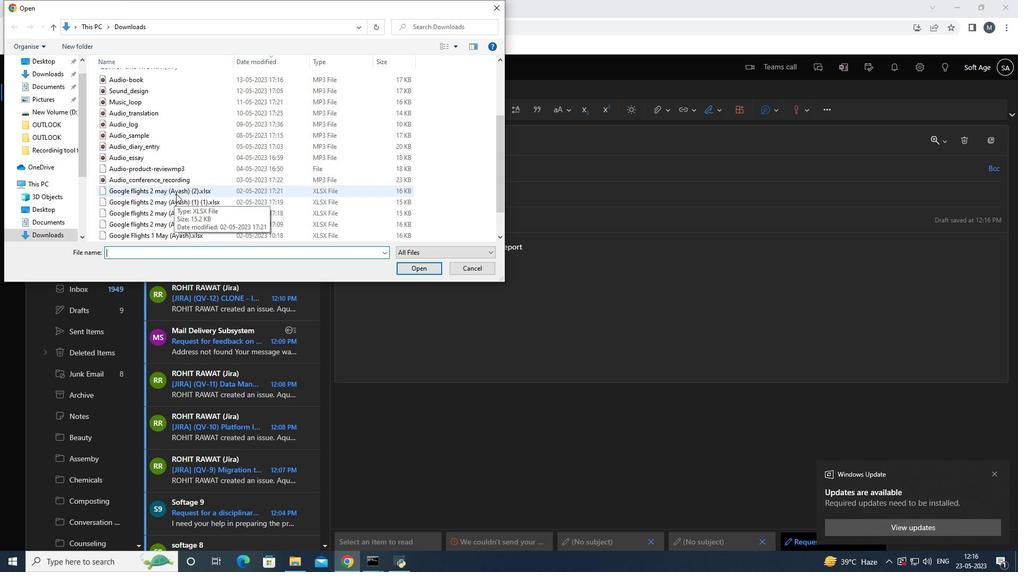 
Action: Mouse pressed right at (176, 193)
Screenshot: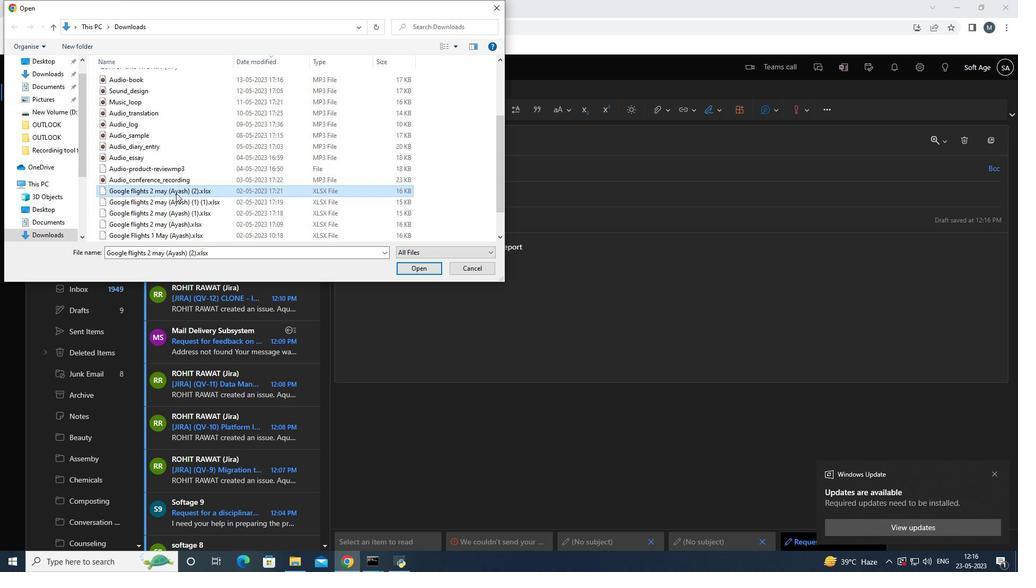 
Action: Mouse moved to (224, 394)
Screenshot: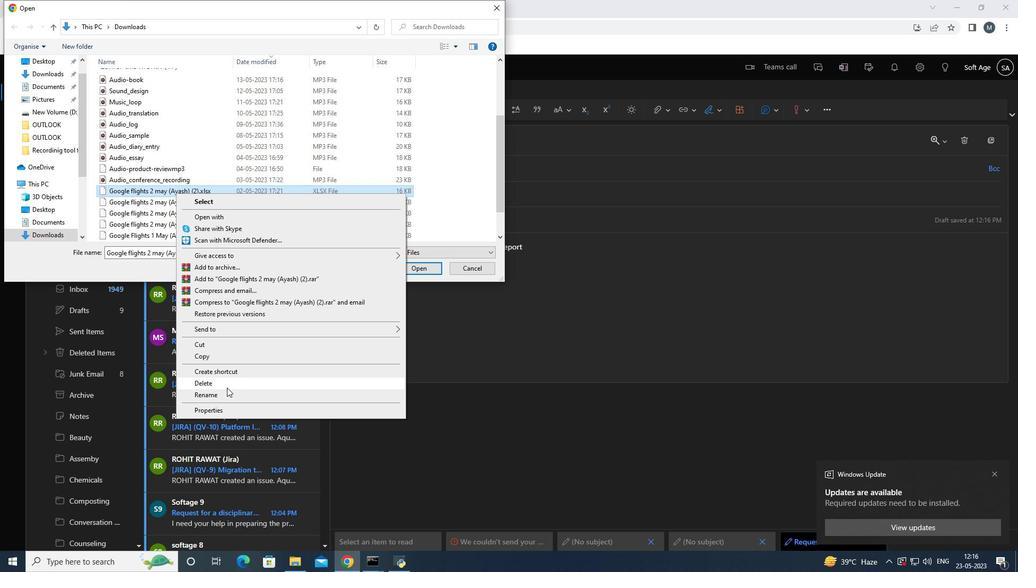 
Action: Mouse pressed left at (224, 394)
Screenshot: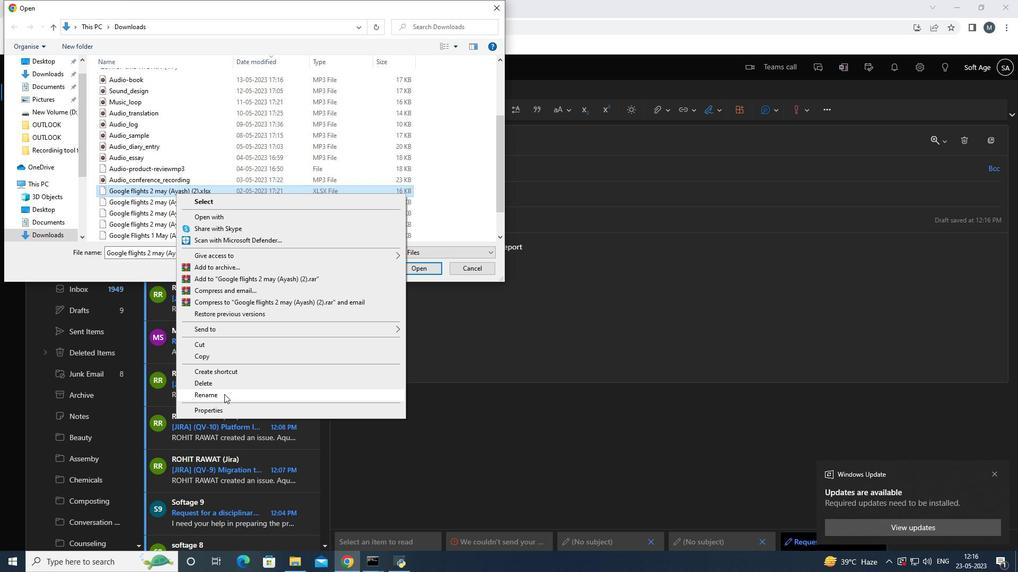 
Action: Mouse moved to (235, 272)
Screenshot: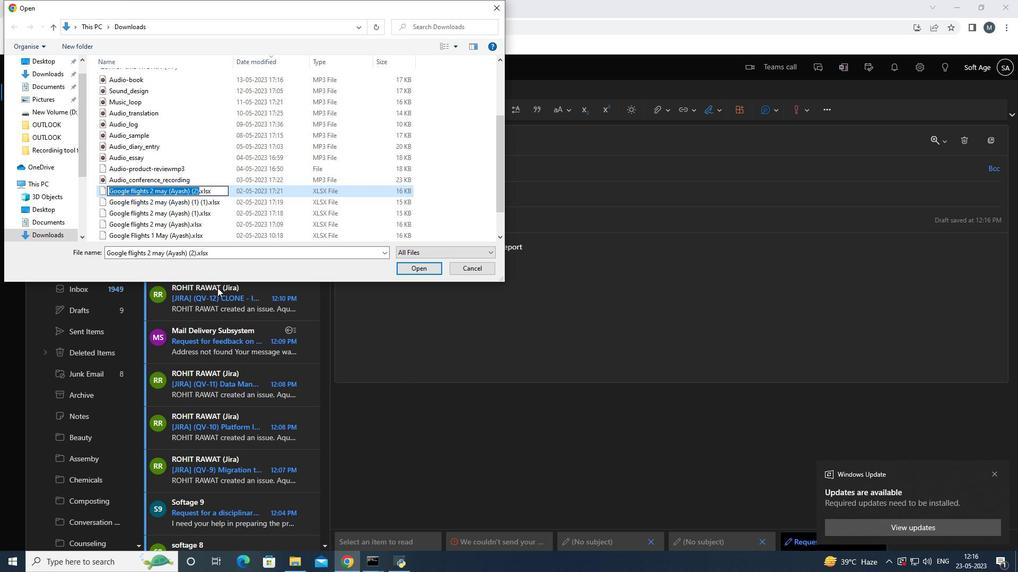 
Action: Key pressed <Key.shift>audio<Key.backspace><Key.backspace><Key.backspace><Key.backspace><Key.backspace><Key.backspace><Key.backspace><Key.backspace><Key.backspace><Key.backspace><Key.shift>Audio-short-story.mp3
Screenshot: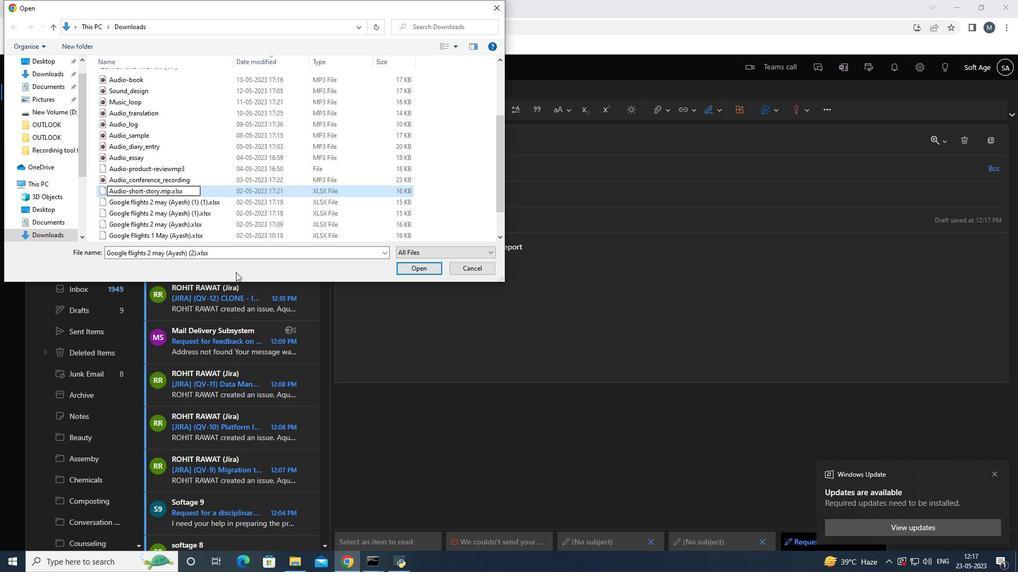 
Action: Mouse moved to (189, 187)
Screenshot: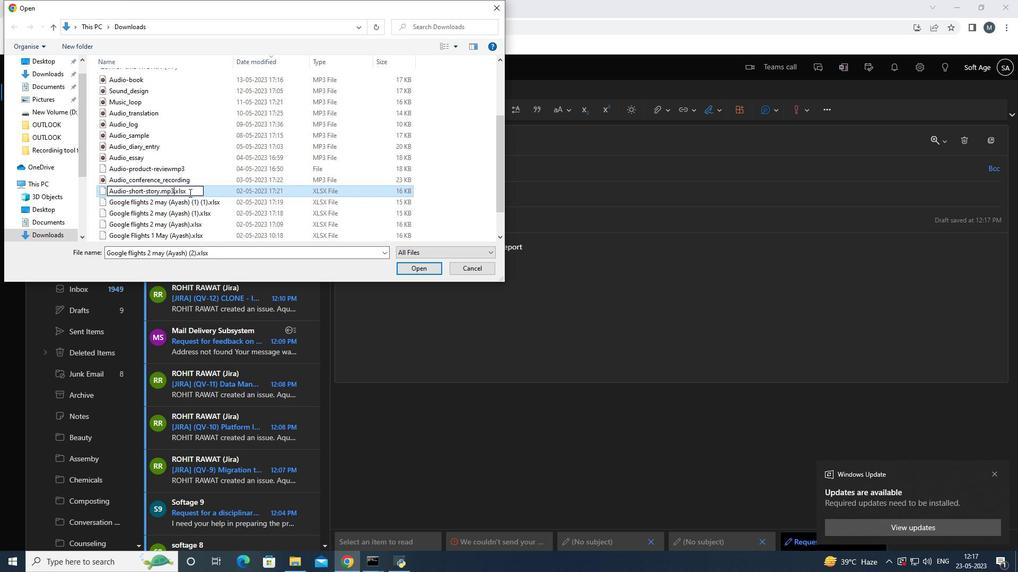 
Action: Mouse pressed left at (189, 187)
Screenshot: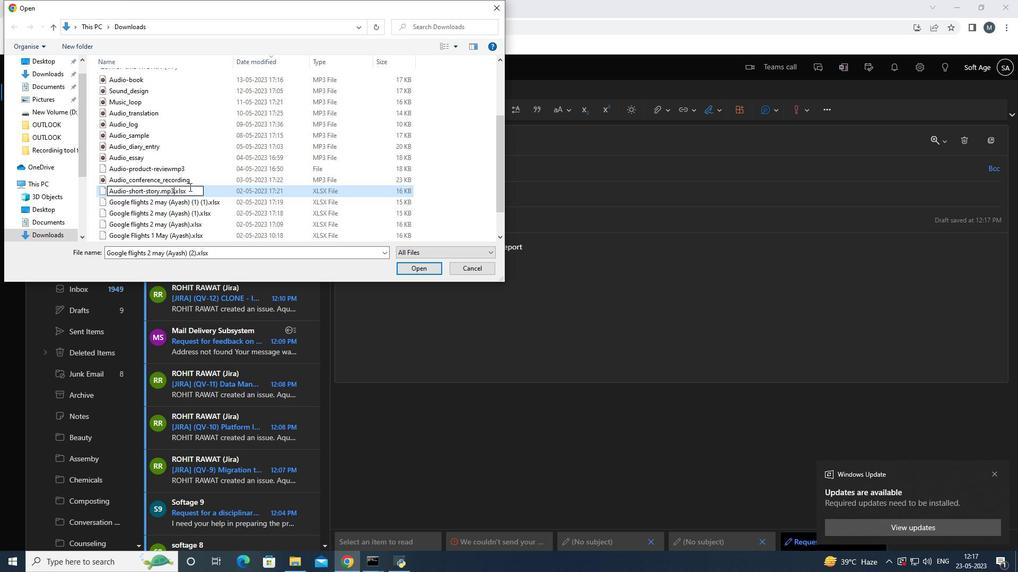 
Action: Key pressed <Key.backspace><Key.backspace><Key.backspace><Key.backspace><Key.backspace>
Screenshot: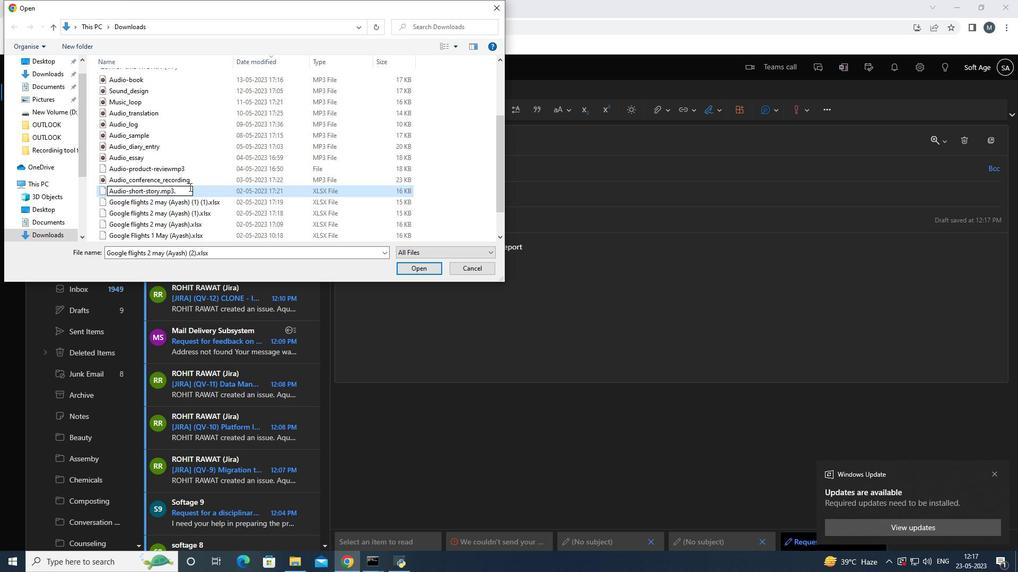
Action: Mouse moved to (178, 204)
Screenshot: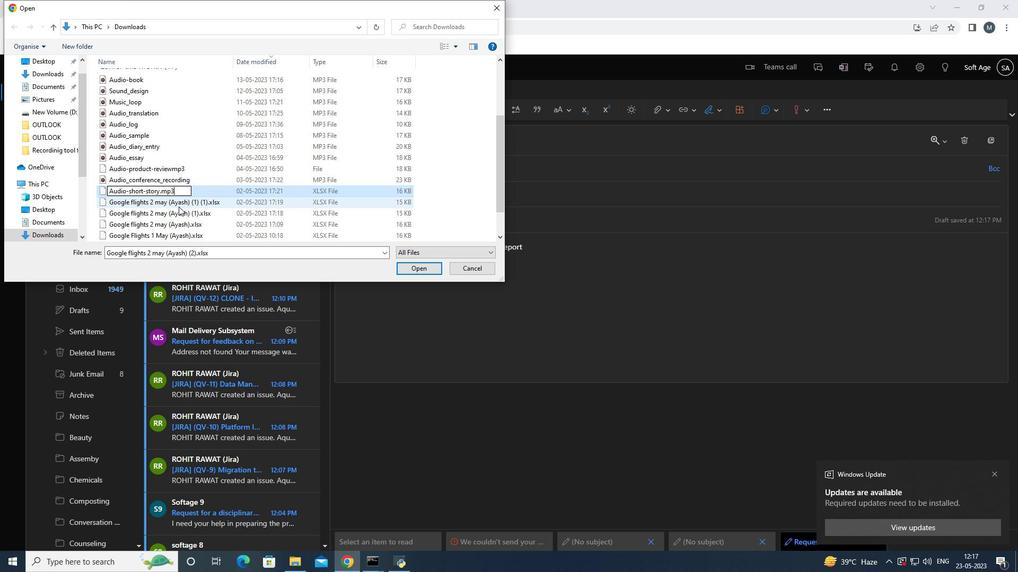 
Action: Mouse pressed left at (178, 204)
Screenshot: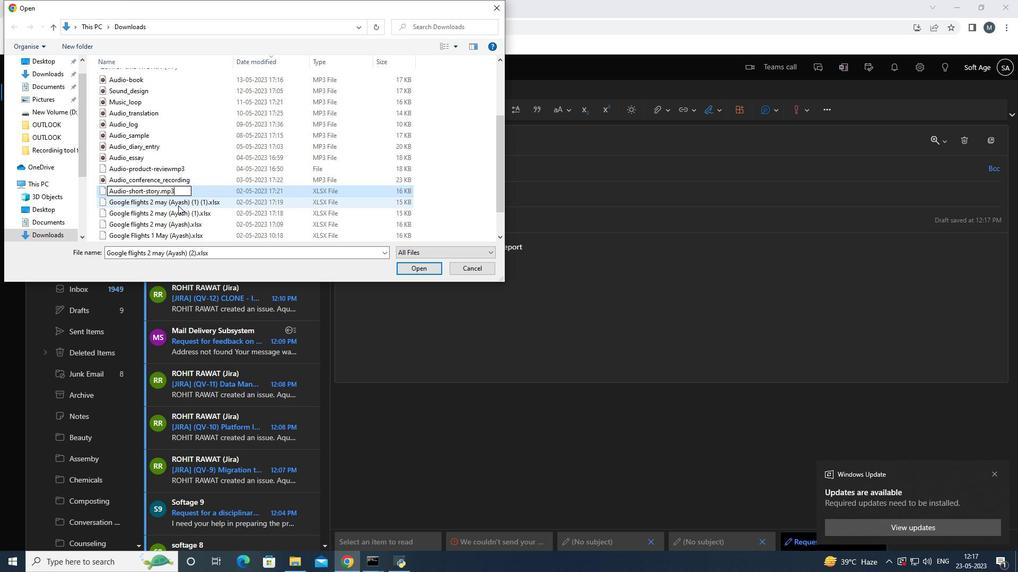 
Action: Mouse moved to (554, 288)
Screenshot: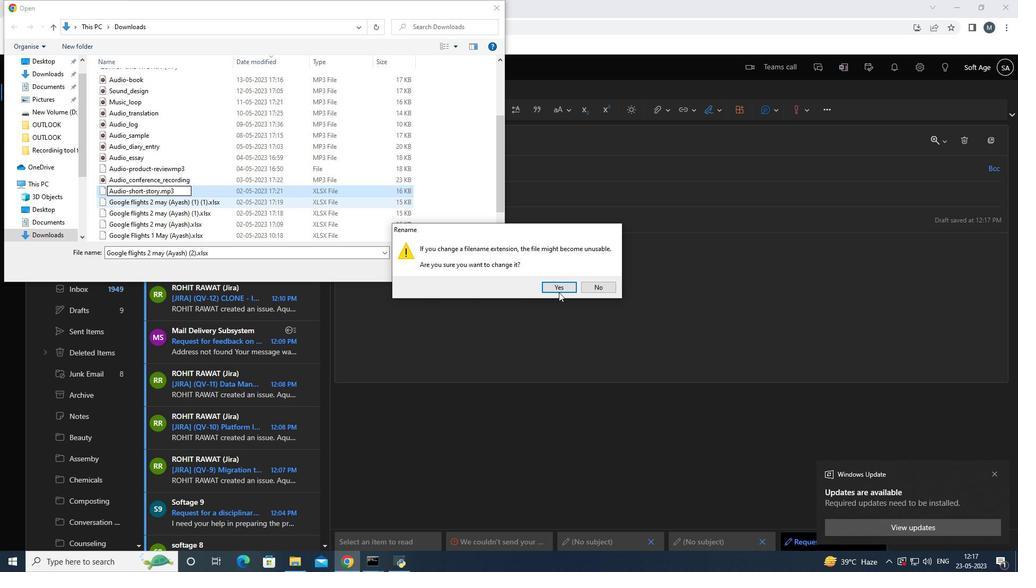
Action: Mouse pressed left at (554, 288)
Screenshot: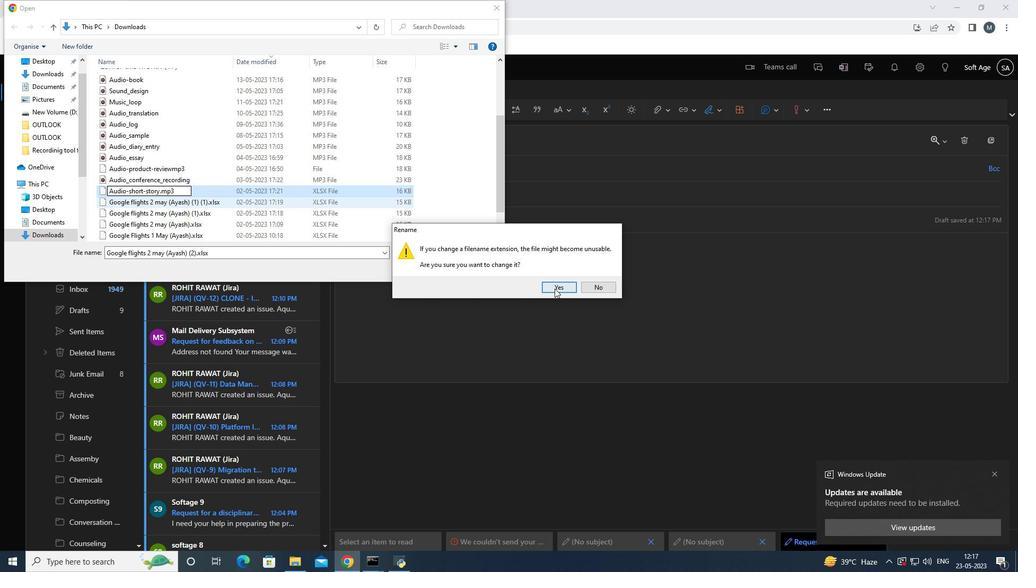 
Action: Mouse moved to (151, 187)
Screenshot: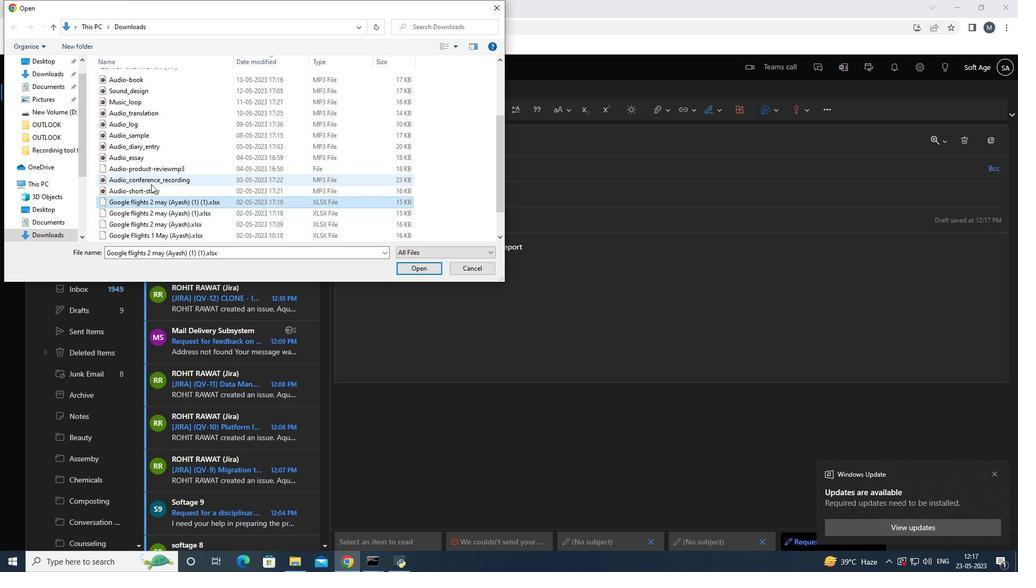 
Action: Mouse pressed left at (151, 187)
Screenshot: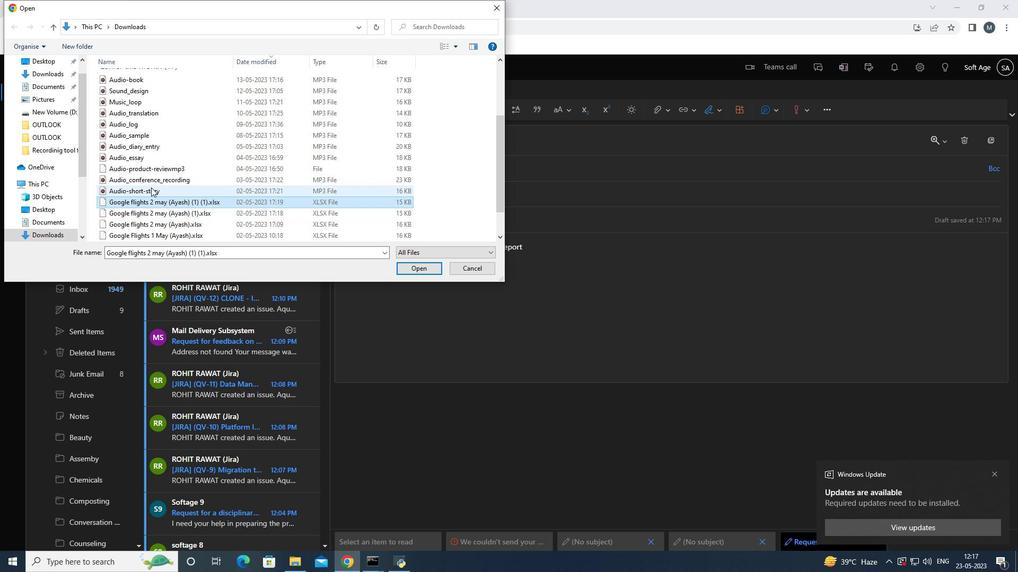 
Action: Mouse moved to (431, 266)
Screenshot: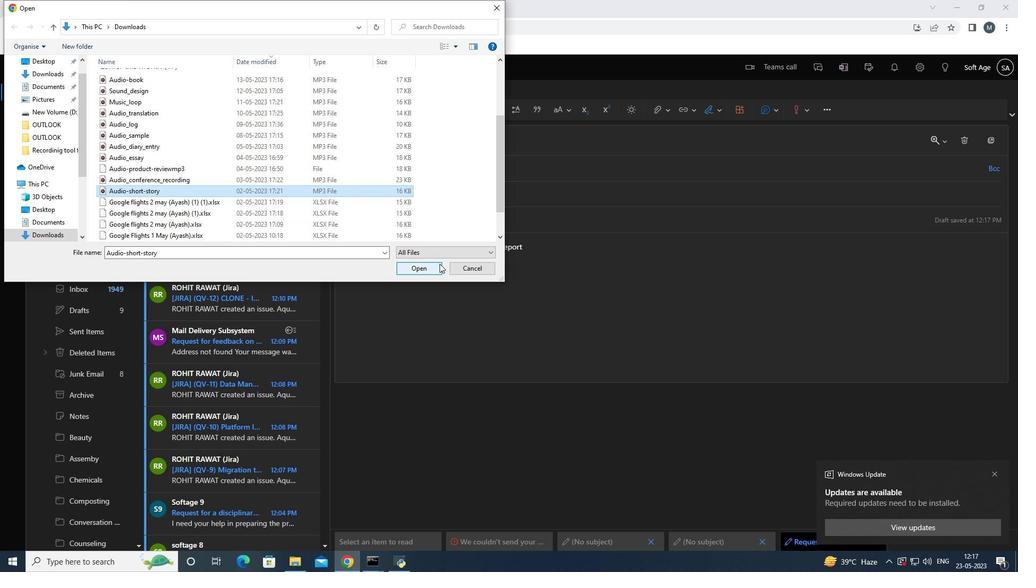 
Action: Mouse pressed left at (431, 266)
Screenshot: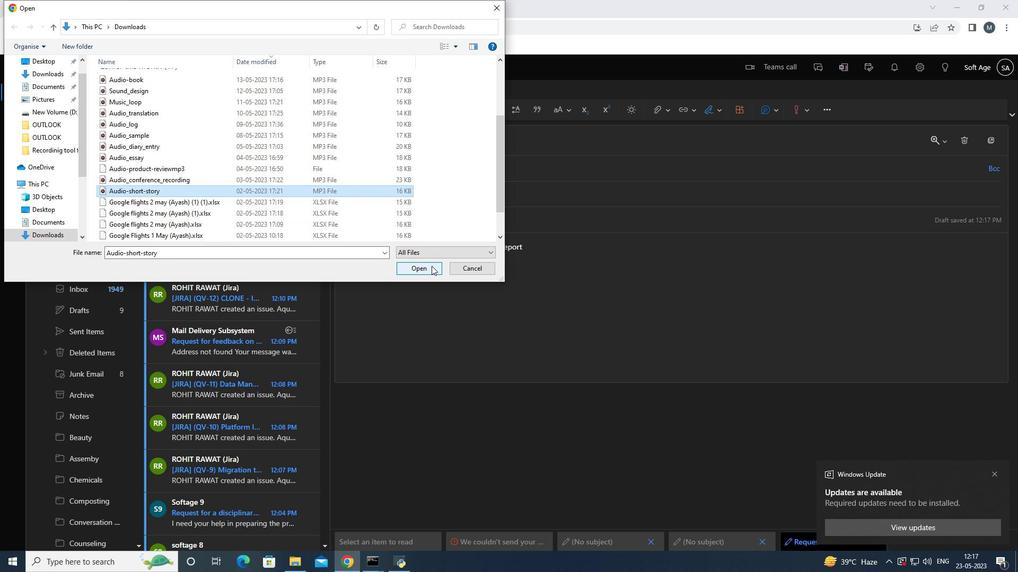 
Action: Mouse moved to (365, 141)
Screenshot: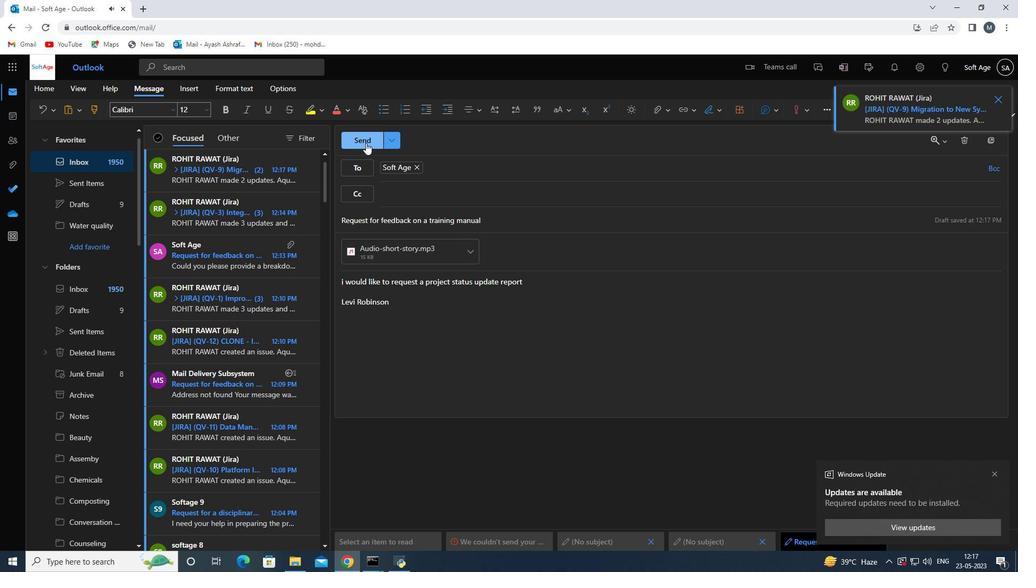 
Action: Mouse pressed left at (365, 141)
Screenshot: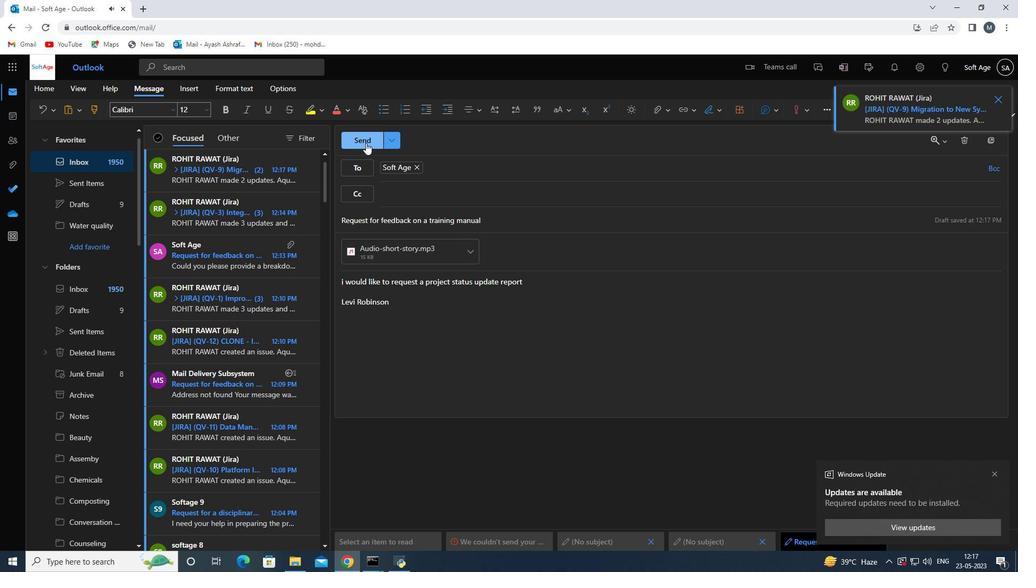 
Action: Mouse moved to (118, 289)
Screenshot: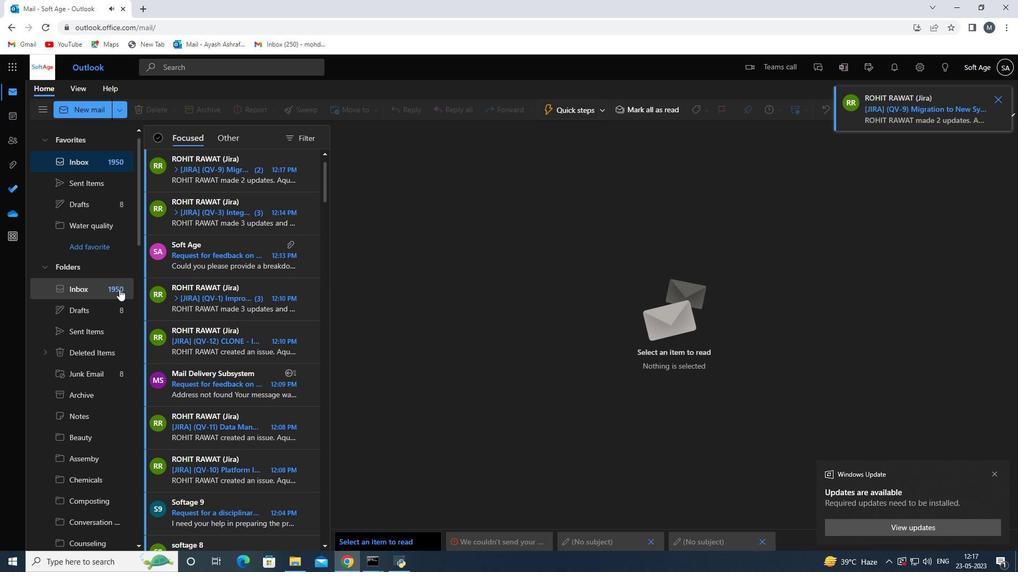 
Action: Mouse scrolled (119, 290) with delta (0, 0)
Screenshot: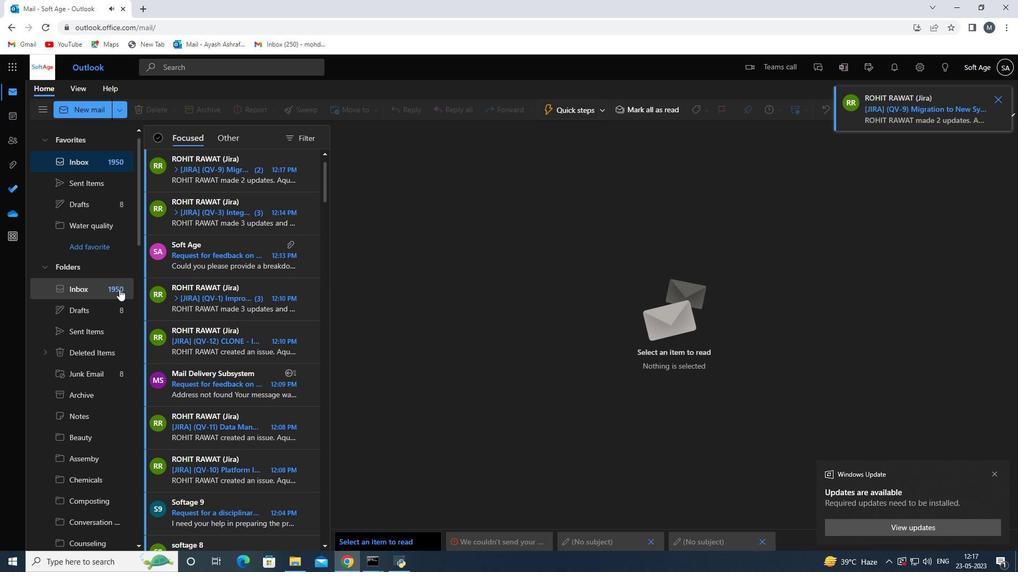 
Action: Mouse moved to (118, 289)
Screenshot: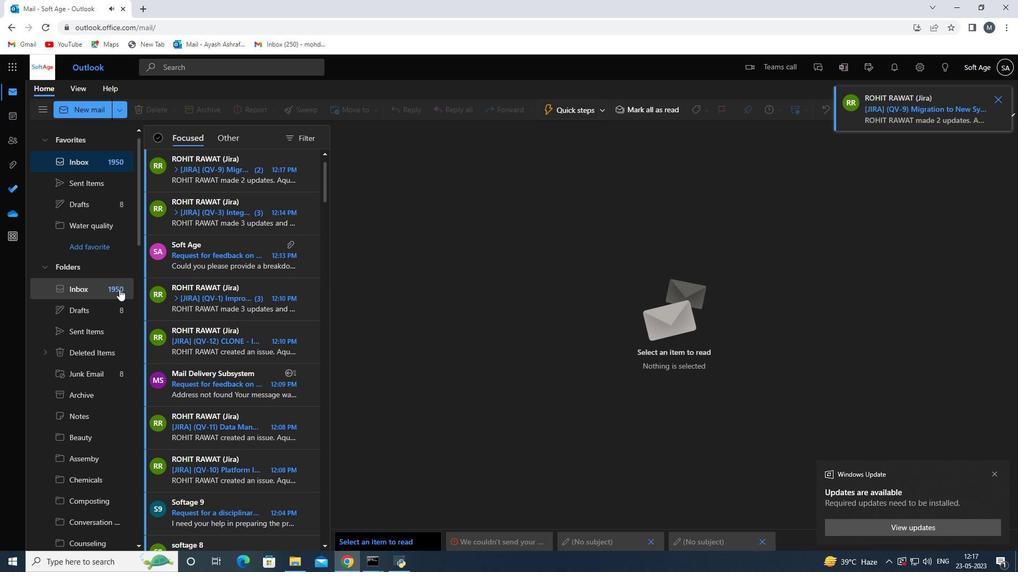 
Action: Mouse scrolled (118, 290) with delta (0, 0)
Screenshot: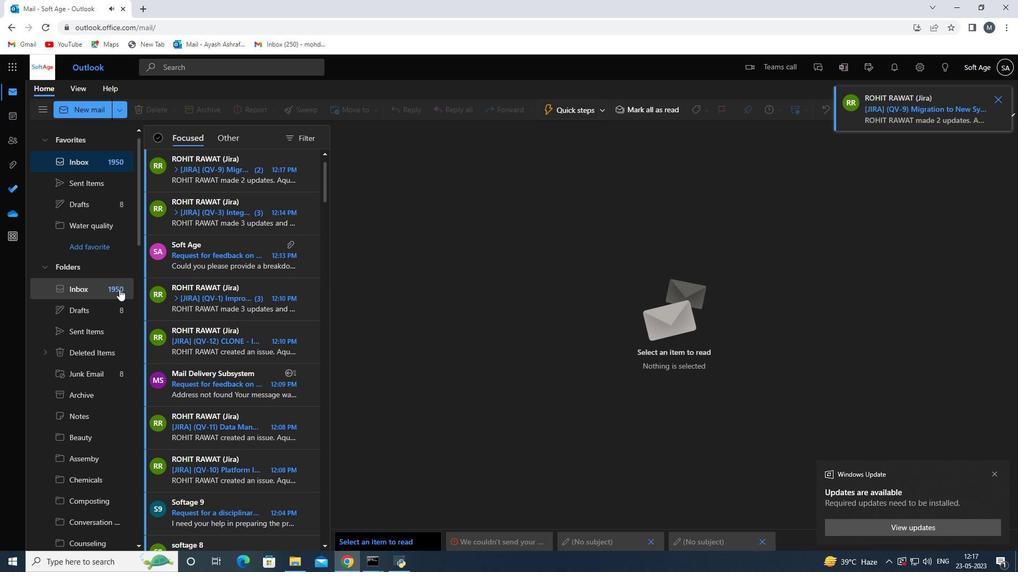 
Action: Mouse moved to (117, 289)
Screenshot: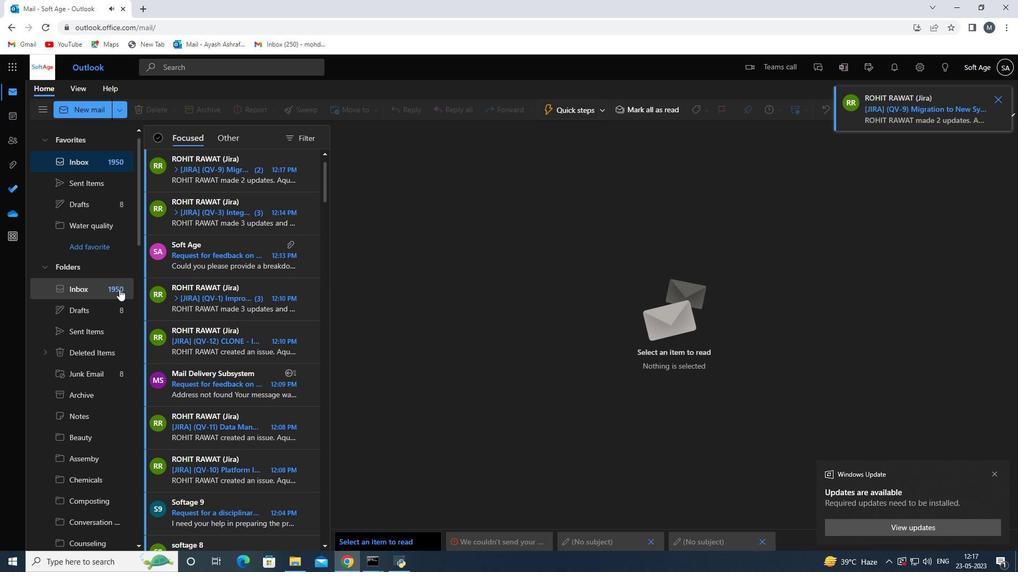 
Action: Mouse scrolled (118, 290) with delta (0, 0)
Screenshot: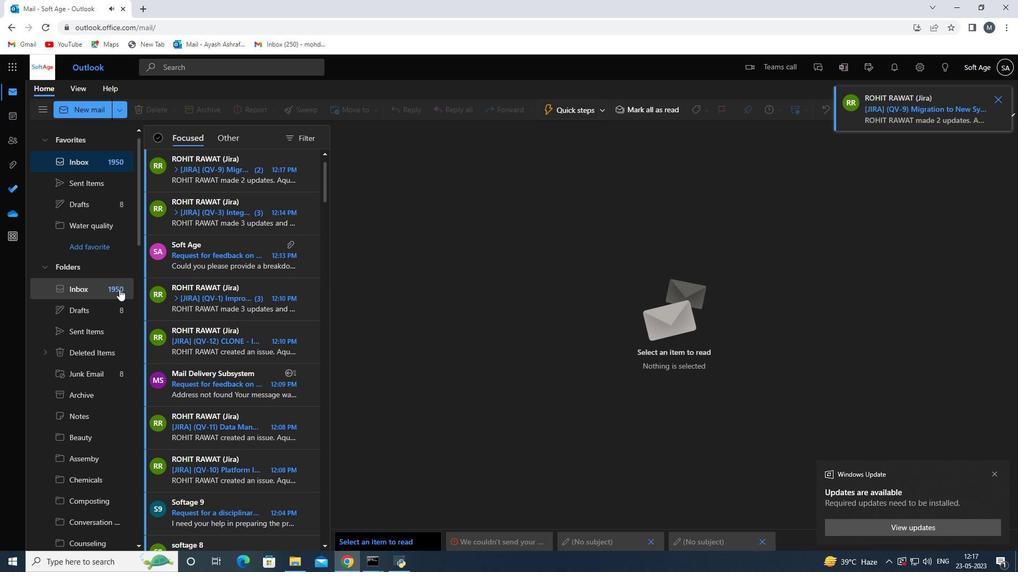 
Action: Mouse moved to (115, 288)
Screenshot: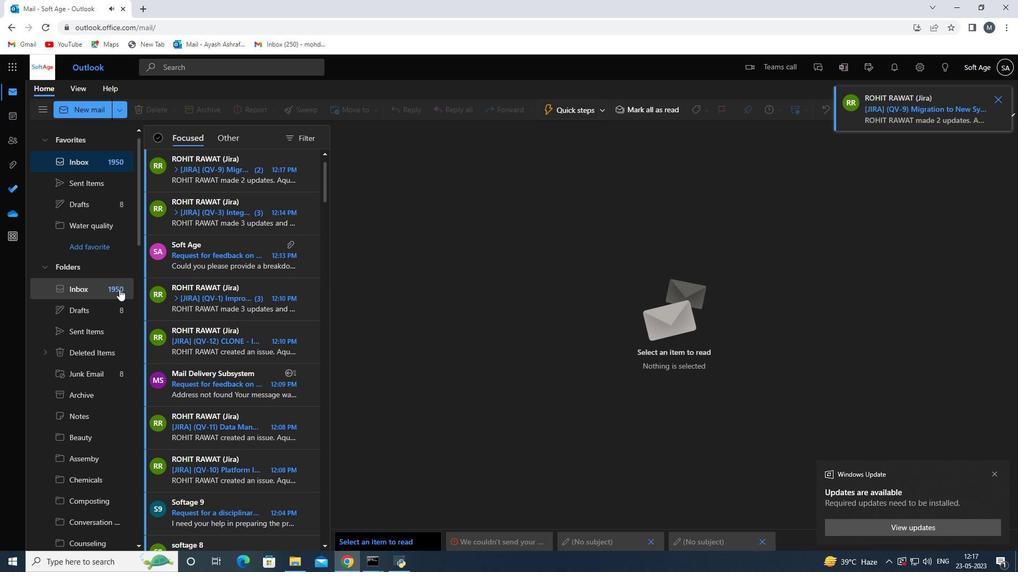 
Action: Mouse scrolled (118, 290) with delta (0, 0)
Screenshot: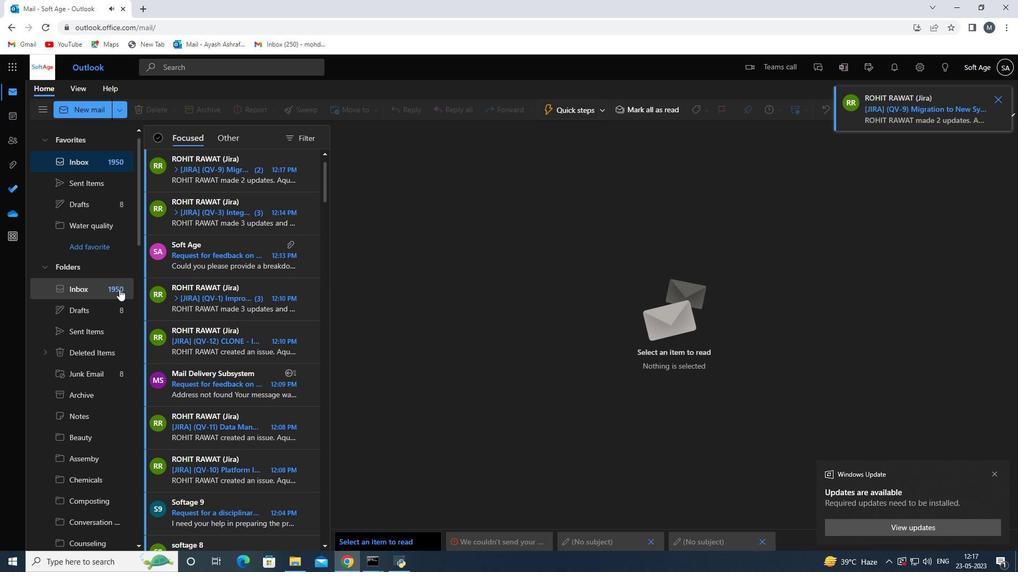 
Action: Mouse moved to (107, 283)
Screenshot: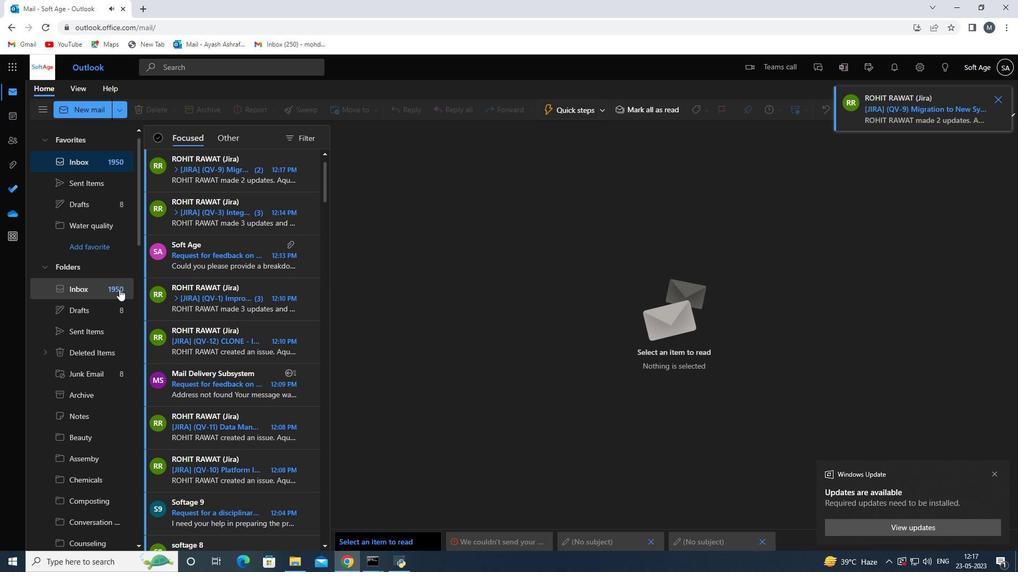 
Action: Mouse scrolled (115, 288) with delta (0, 0)
Screenshot: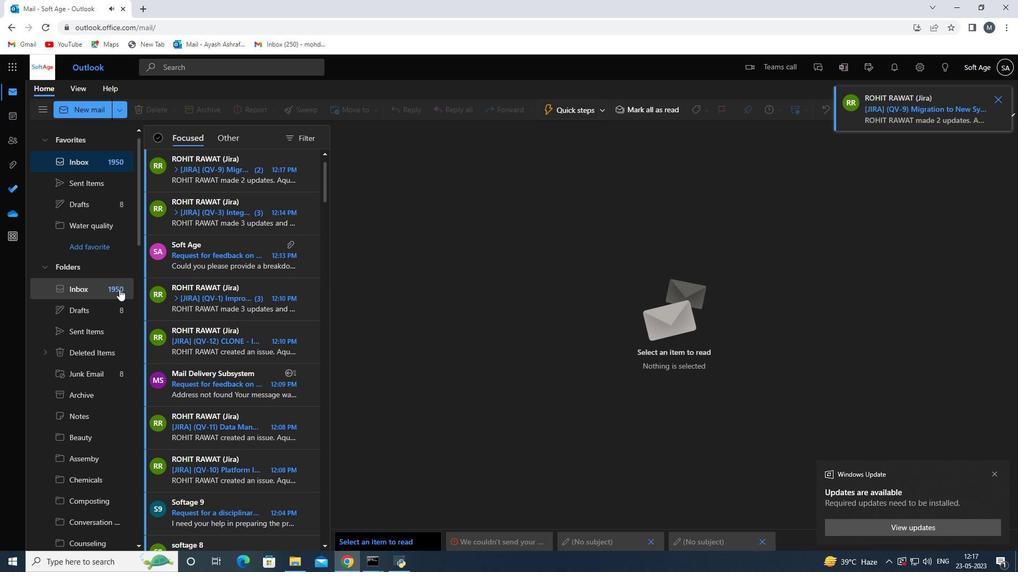 
Action: Mouse moved to (87, 187)
Screenshot: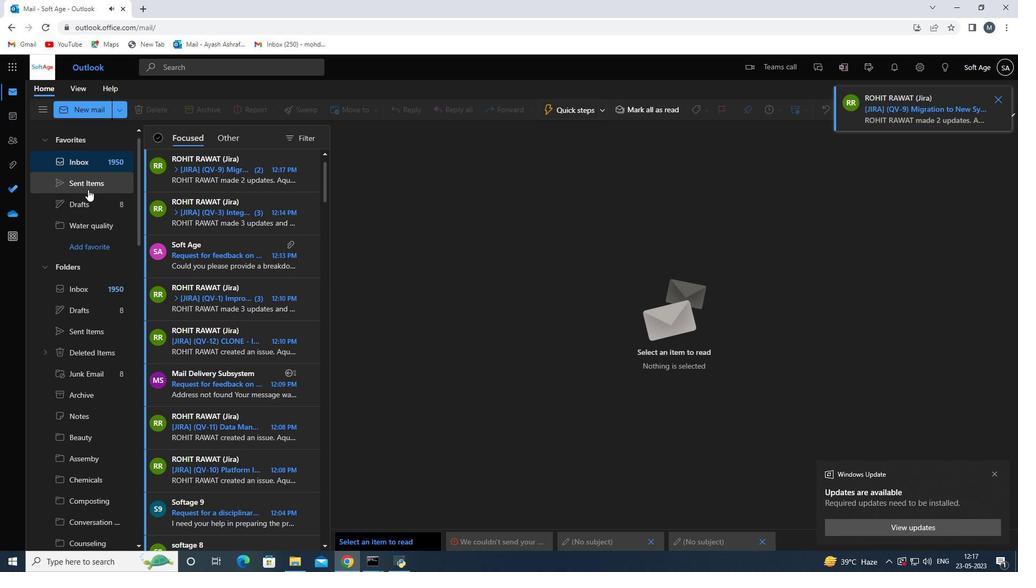 
Action: Mouse pressed left at (87, 187)
Screenshot: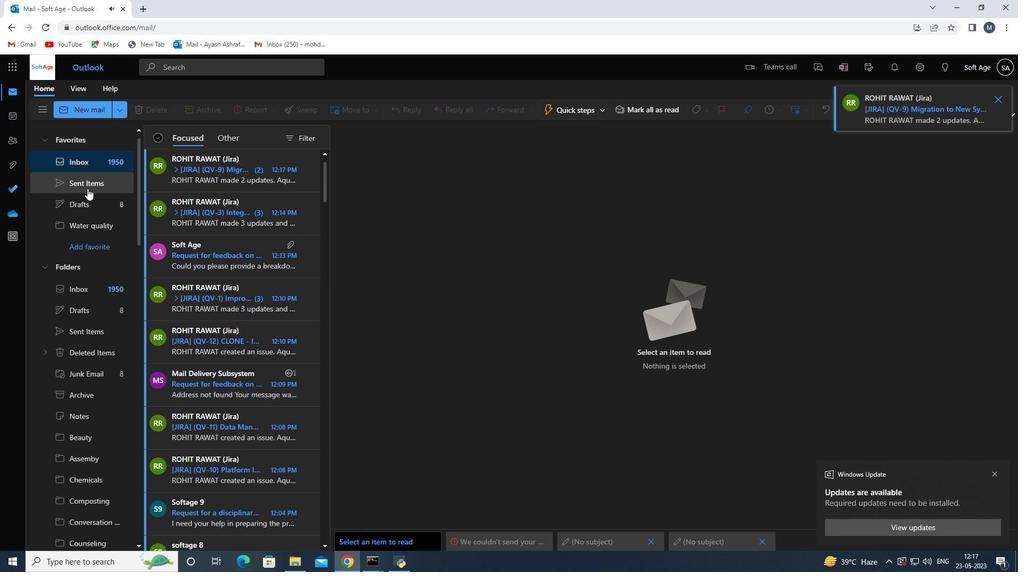 
Action: Mouse moved to (233, 207)
Screenshot: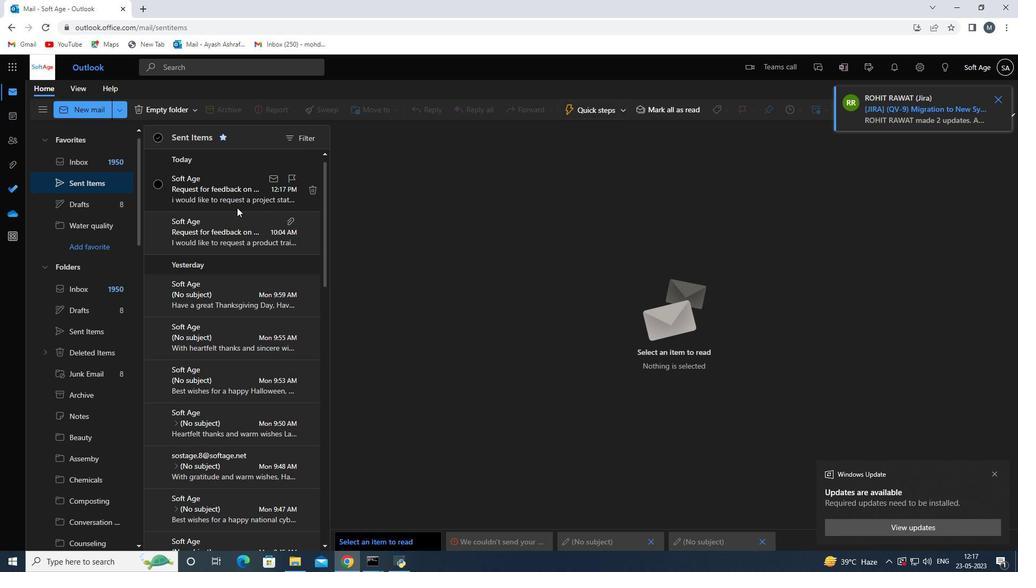 
Action: Mouse scrolled (233, 208) with delta (0, 0)
Screenshot: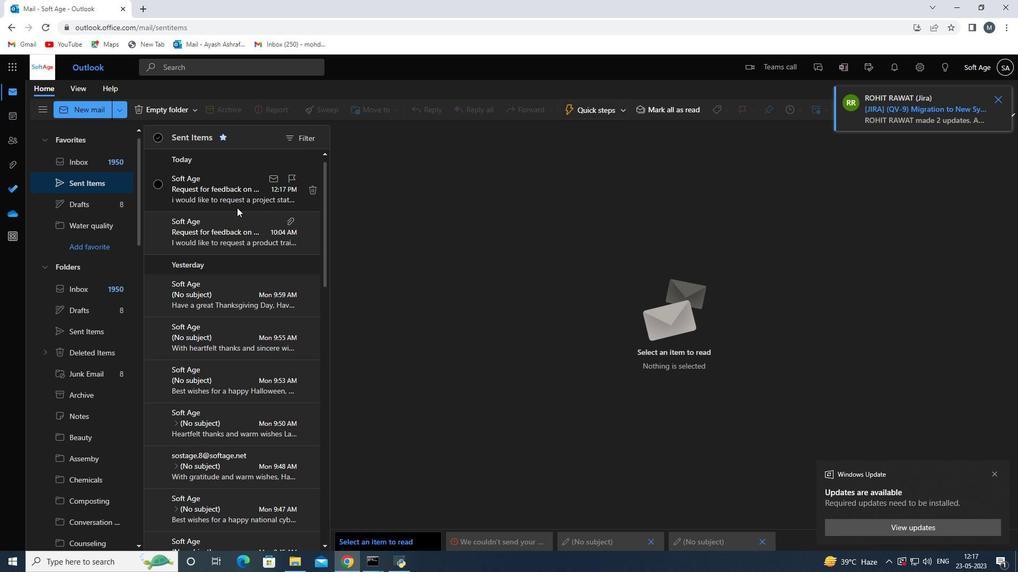 
Action: Mouse scrolled (233, 208) with delta (0, 0)
Screenshot: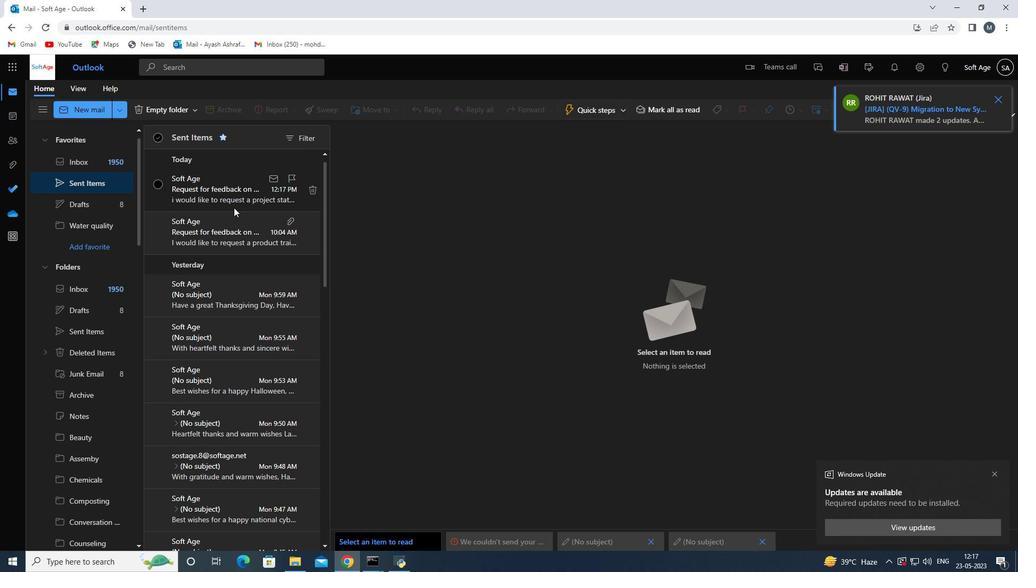 
Action: Mouse scrolled (233, 208) with delta (0, 0)
Screenshot: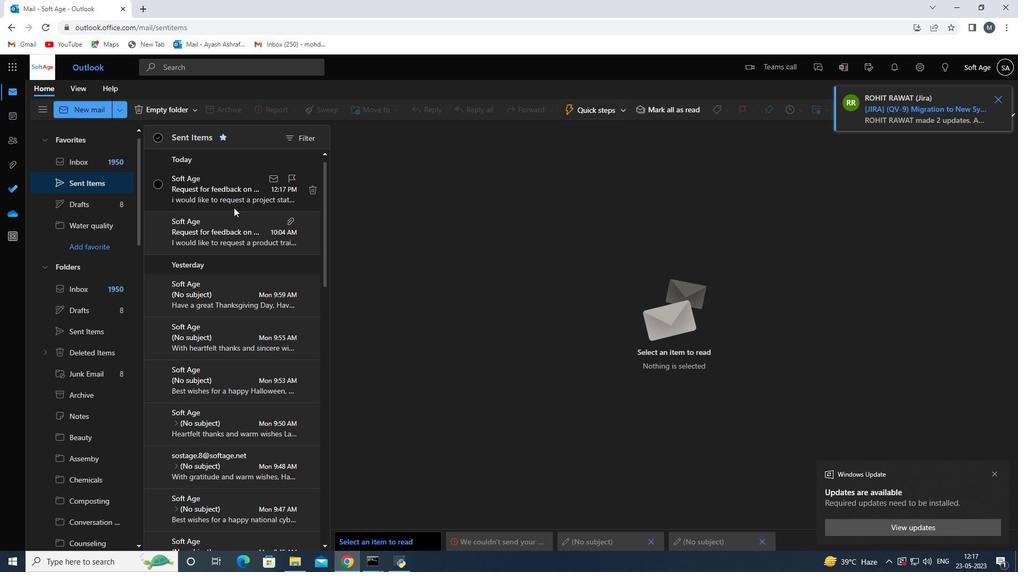 
Action: Mouse moved to (234, 198)
Screenshot: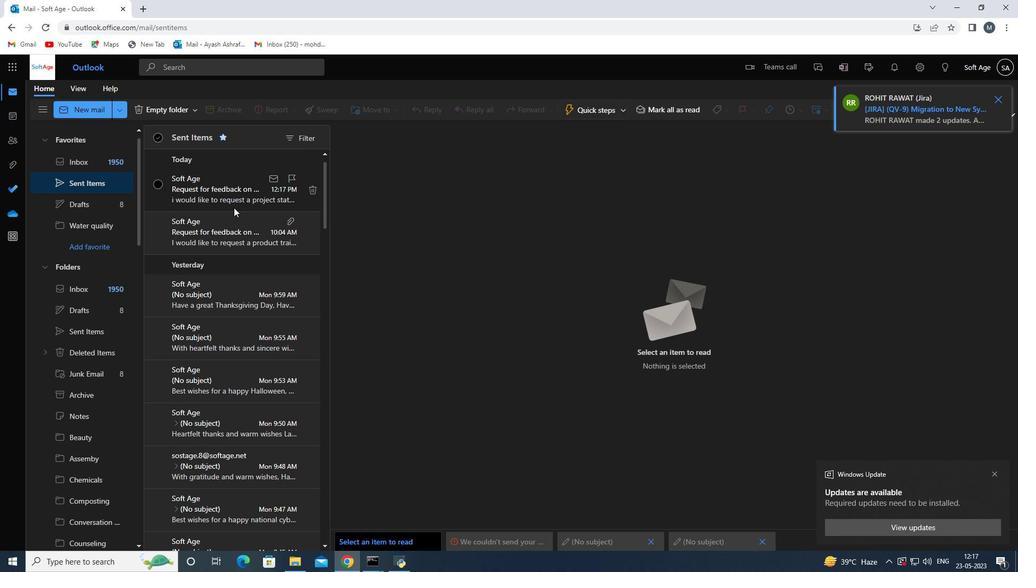 
Action: Mouse pressed left at (234, 198)
Screenshot: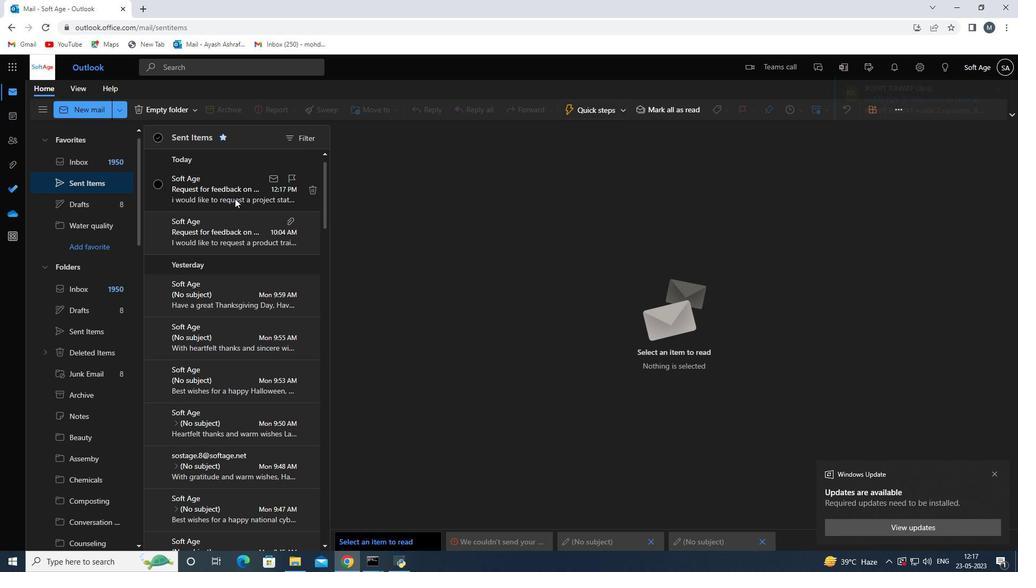
Action: Mouse moved to (346, 106)
Screenshot: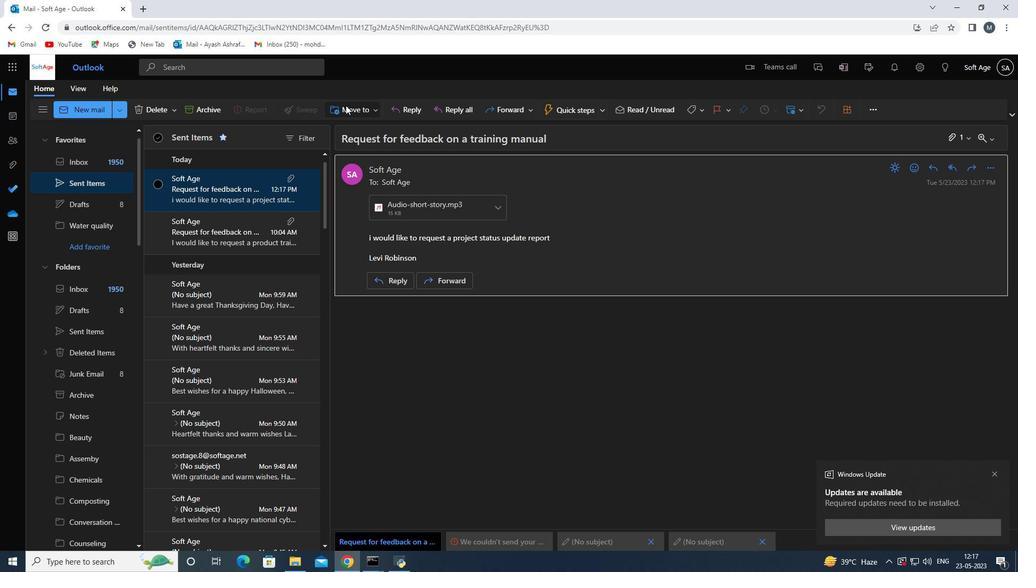 
Action: Mouse pressed left at (346, 106)
Screenshot: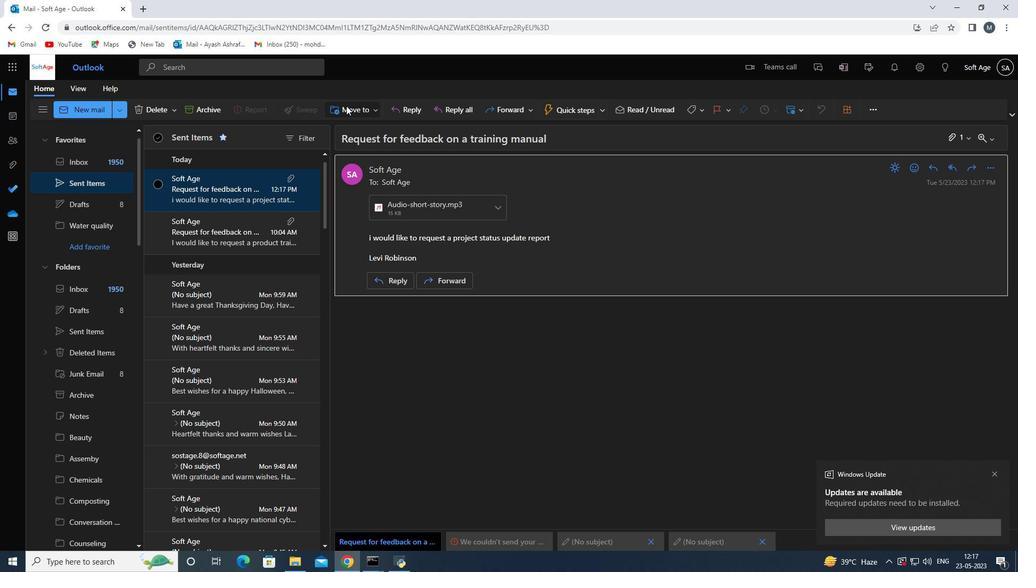 
Action: Mouse moved to (388, 129)
Screenshot: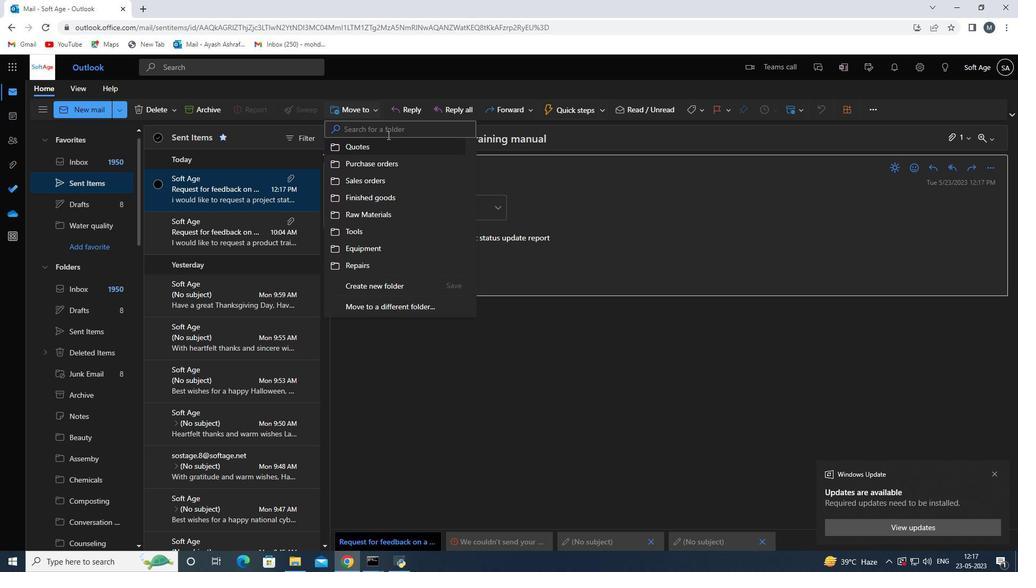 
Action: Mouse pressed left at (388, 129)
Screenshot: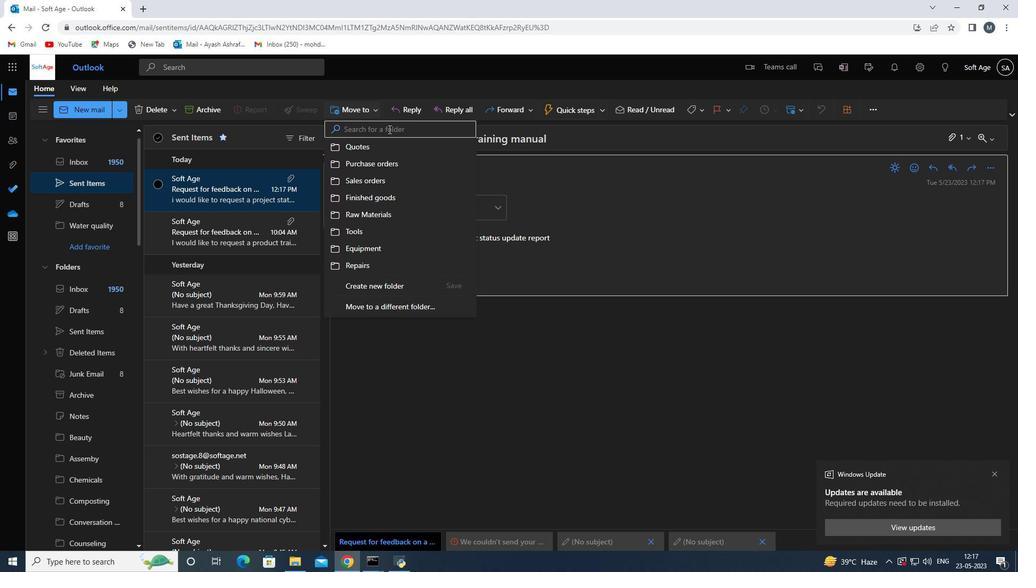 
Action: Key pressed <Key.shift>inq<Key.backspace><Key.backspace><Key.backspace><Key.backspace><Key.shift>Inquiries<Key.enter>
Screenshot: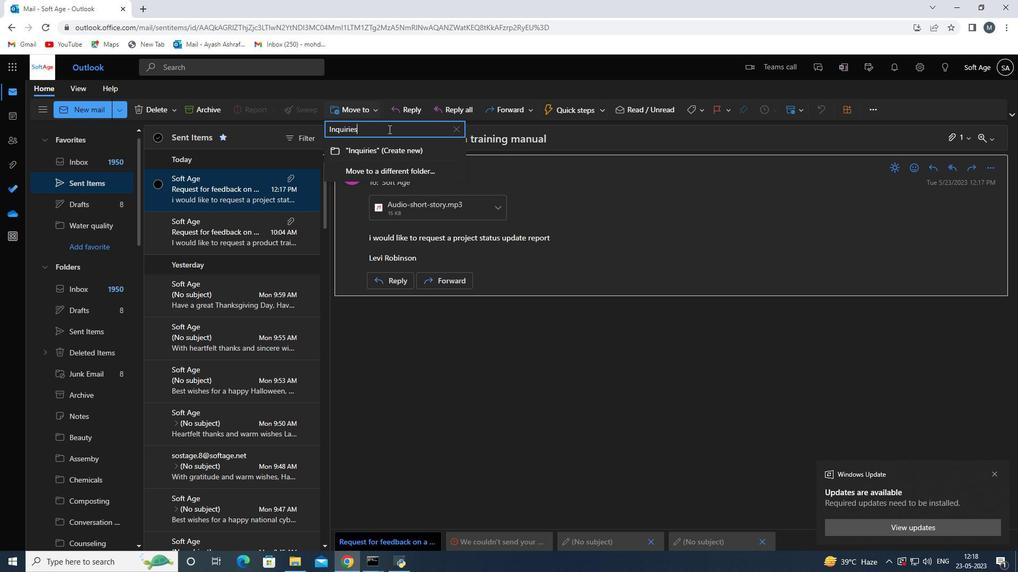 
Action: Mouse moved to (397, 153)
Screenshot: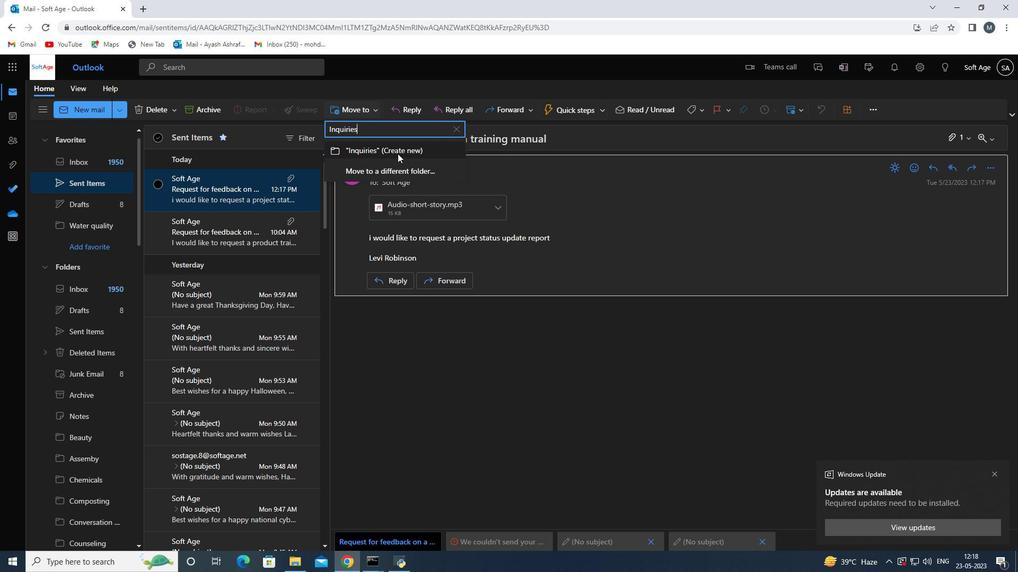 
Action: Mouse pressed left at (397, 153)
Screenshot: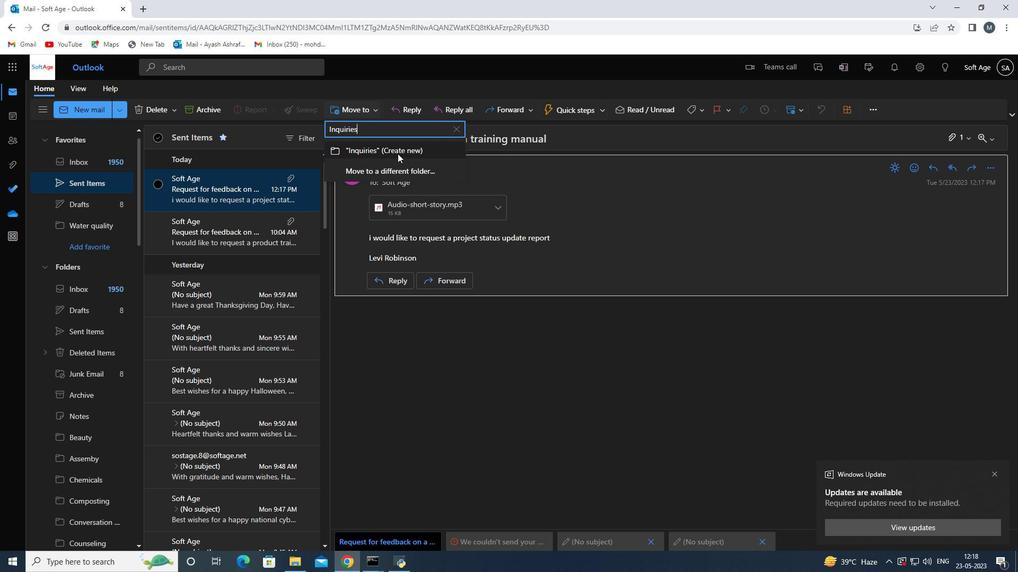 
Action: Mouse moved to (404, 183)
Screenshot: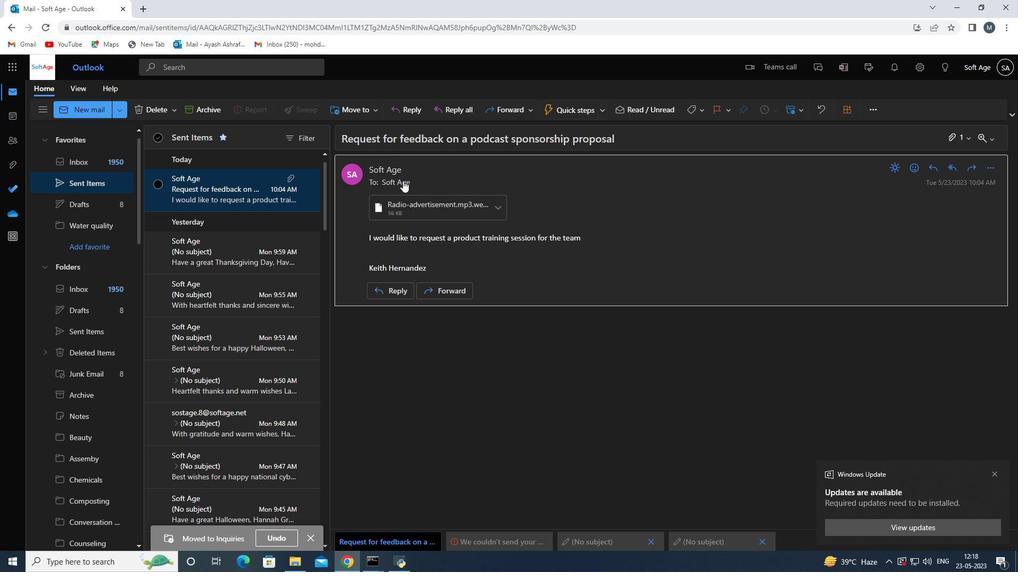 
